 Task: Look for space in Jhābua, India from 1st June, 2023 to 9th June, 2023 for 6 adults in price range Rs.6000 to Rs.12000. Place can be entire place with 3 bedrooms having 3 beds and 3 bathrooms. Property type can be house, flat, guest house. Booking option can be shelf check-in. Required host language is English.
Action: Mouse moved to (455, 109)
Screenshot: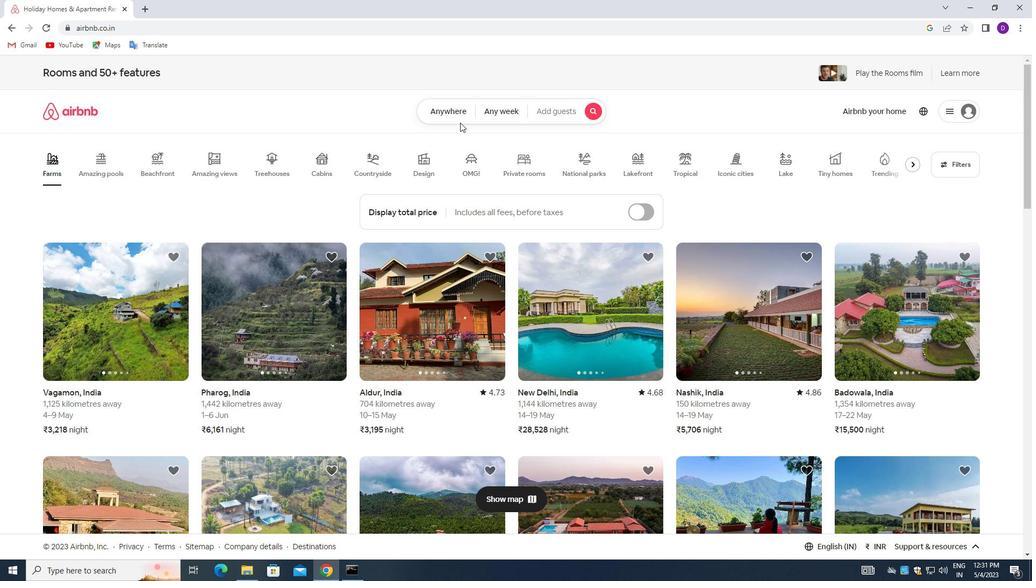 
Action: Mouse pressed left at (455, 109)
Screenshot: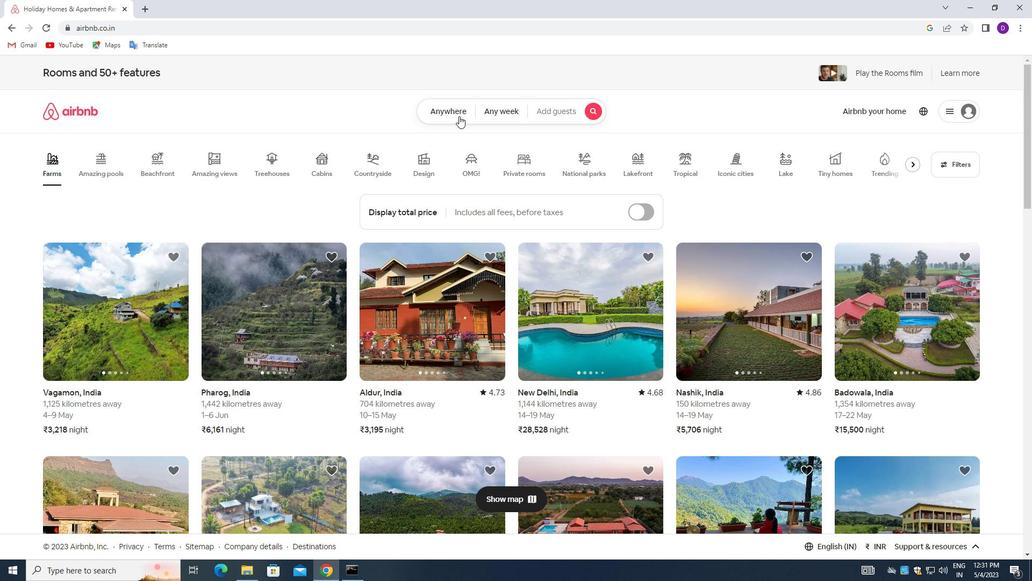 
Action: Mouse moved to (411, 154)
Screenshot: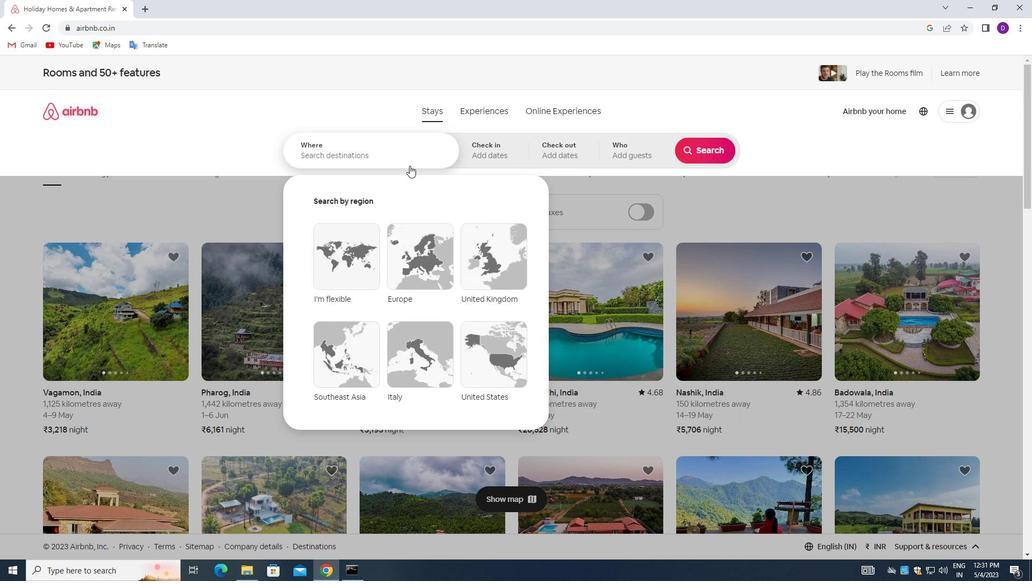 
Action: Mouse pressed left at (411, 154)
Screenshot: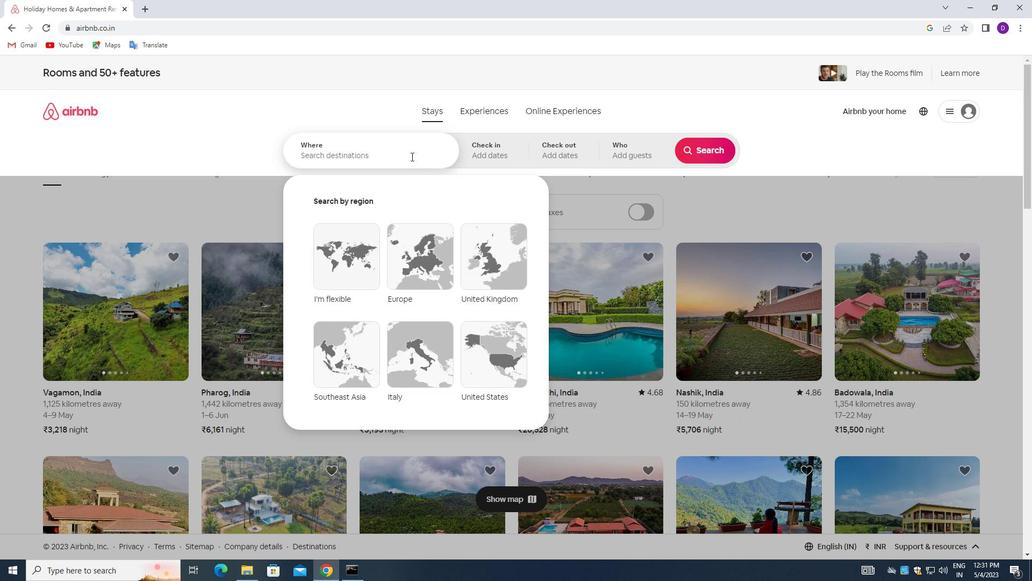 
Action: Mouse moved to (194, 133)
Screenshot: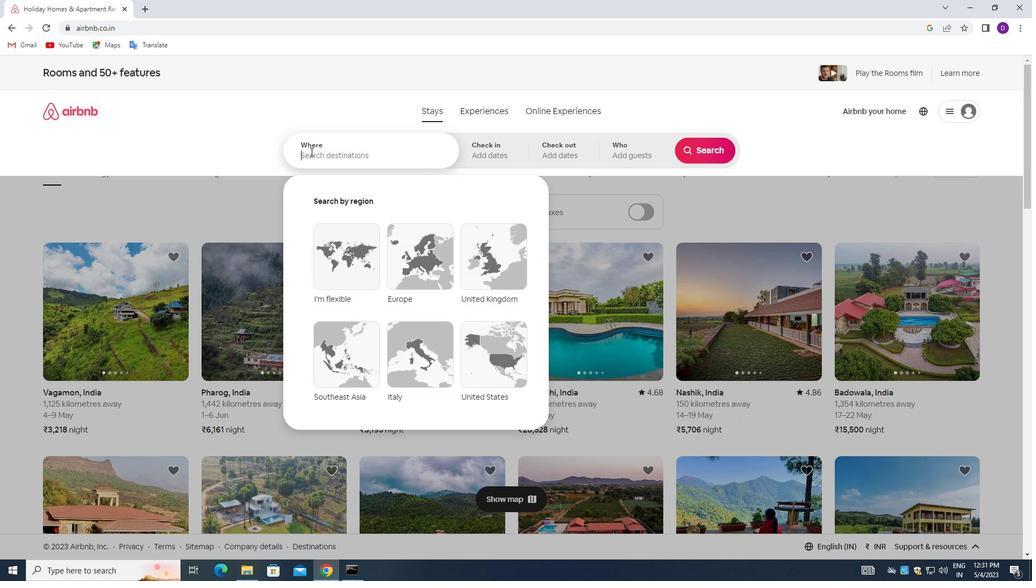 
Action: Key pressed <Key.shift>JHABUA,<Key.space><Key.shift>INDIA<Key.enter>
Screenshot: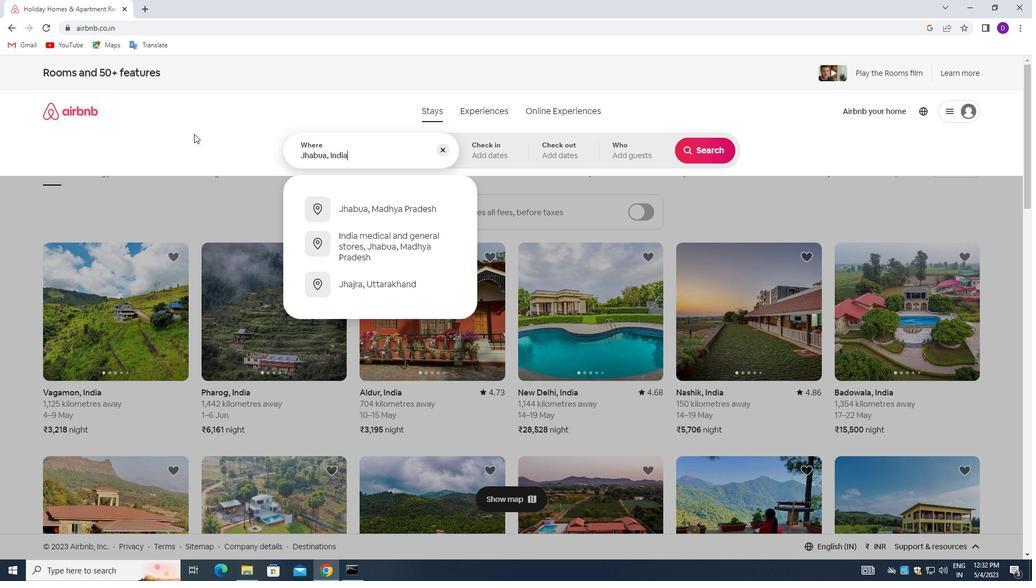 
Action: Mouse moved to (641, 282)
Screenshot: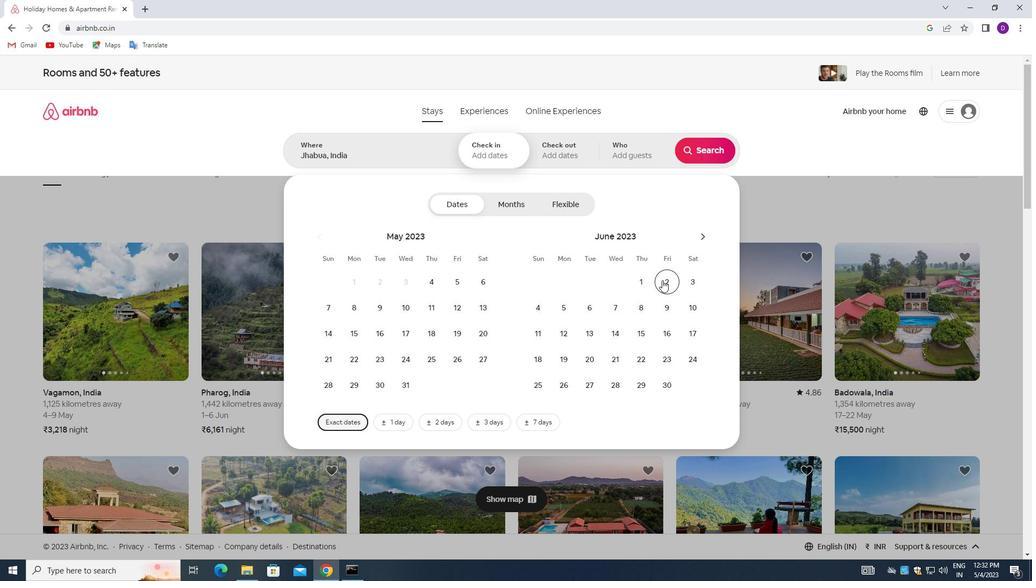 
Action: Mouse pressed left at (641, 282)
Screenshot: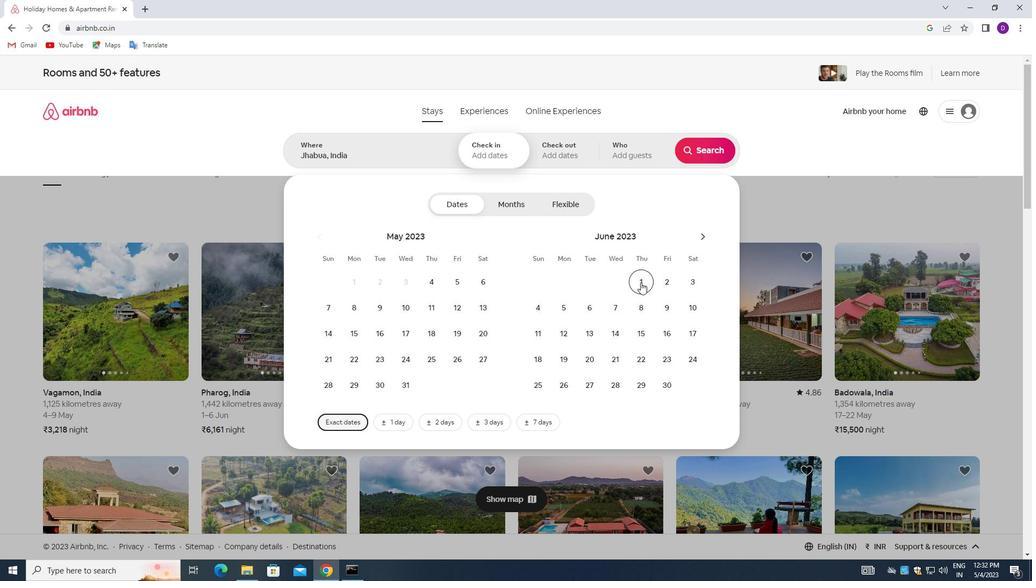 
Action: Mouse moved to (670, 304)
Screenshot: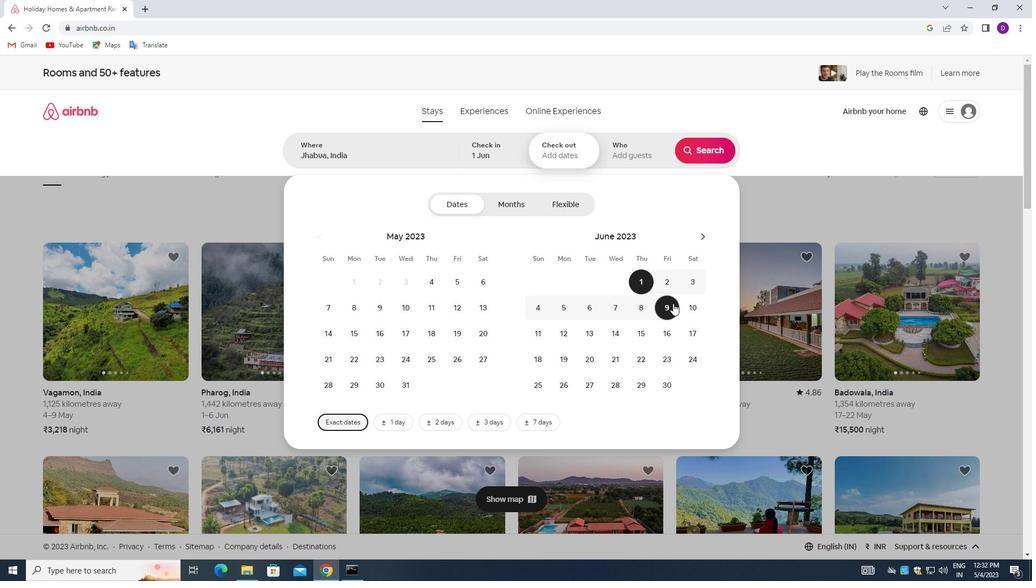 
Action: Mouse pressed left at (670, 304)
Screenshot: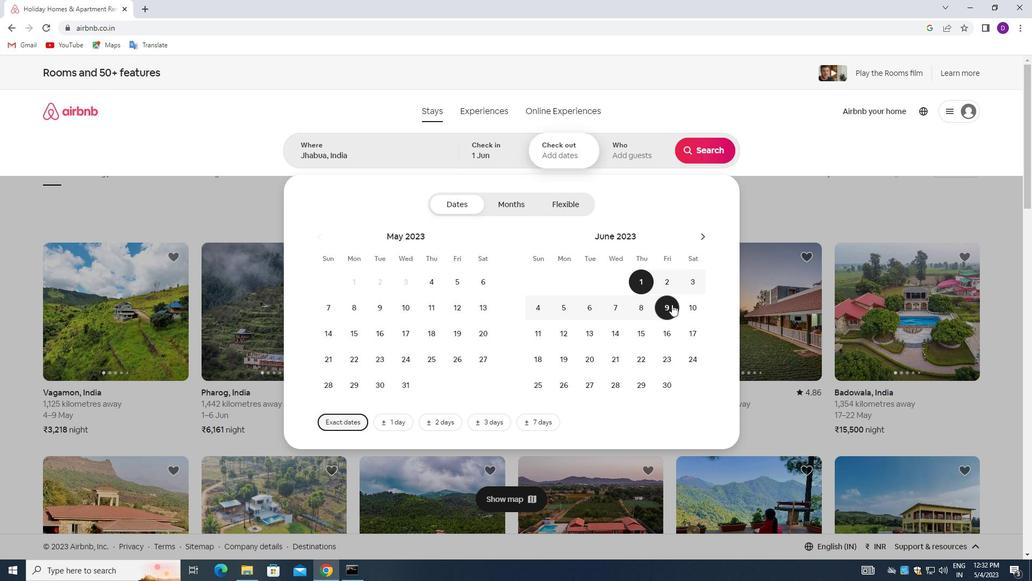 
Action: Mouse moved to (620, 152)
Screenshot: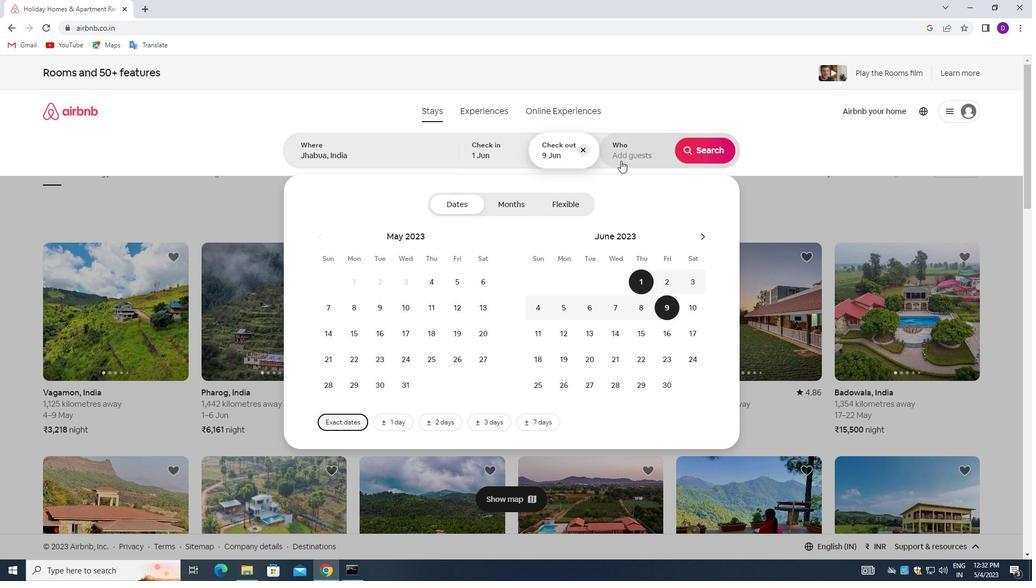 
Action: Mouse pressed left at (620, 152)
Screenshot: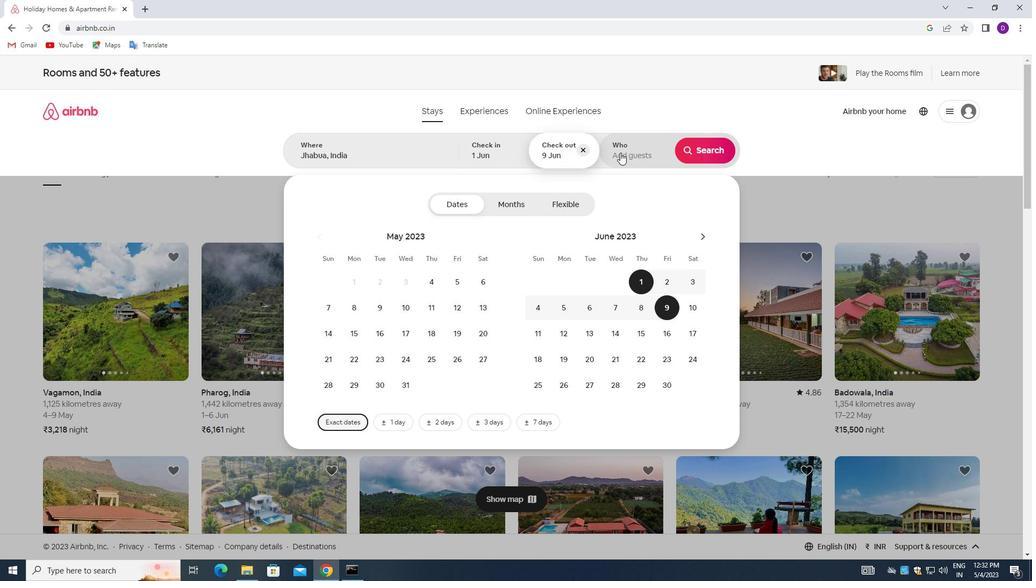 
Action: Mouse moved to (703, 210)
Screenshot: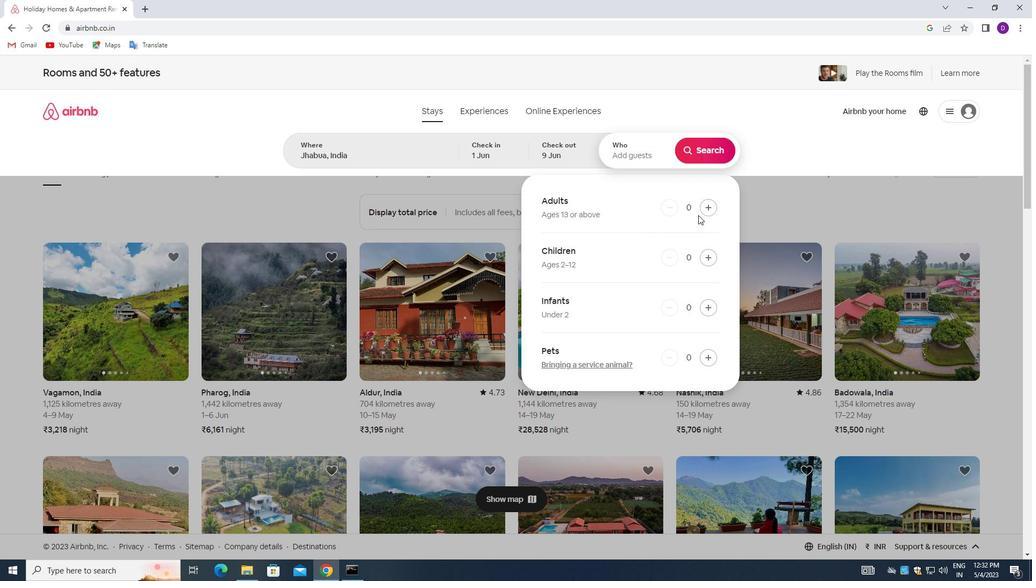 
Action: Mouse pressed left at (703, 210)
Screenshot: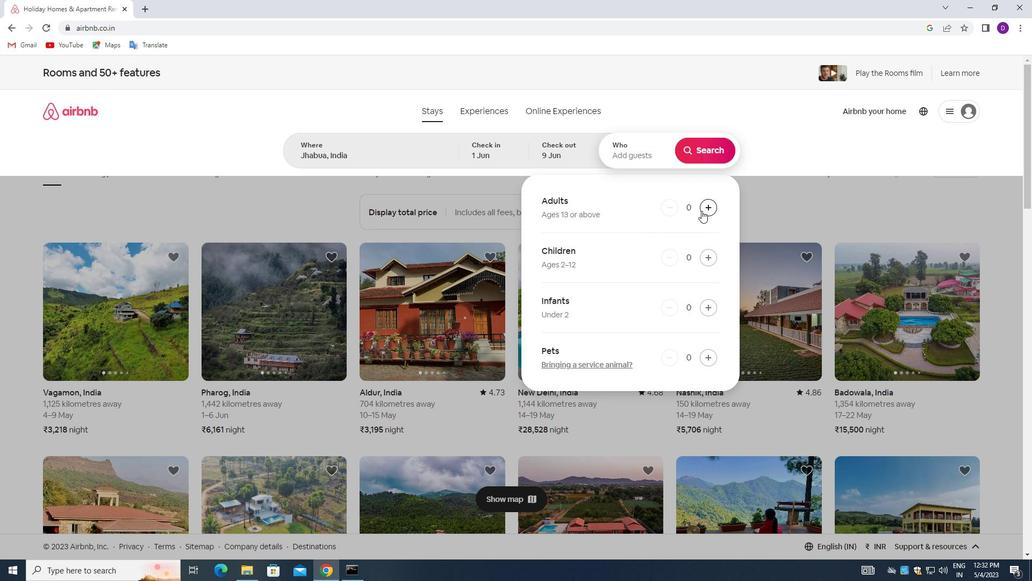 
Action: Mouse pressed left at (703, 210)
Screenshot: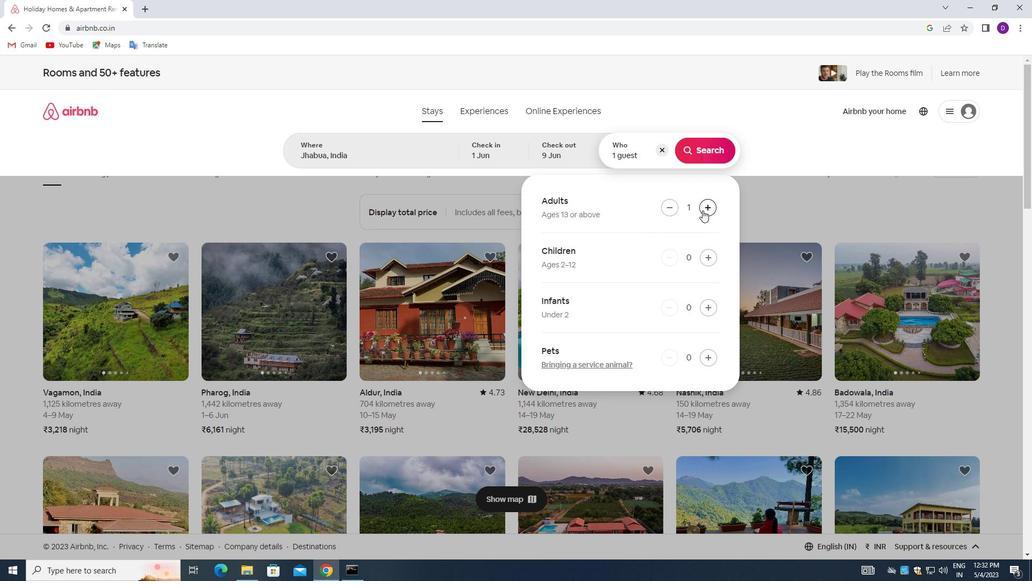 
Action: Mouse moved to (703, 210)
Screenshot: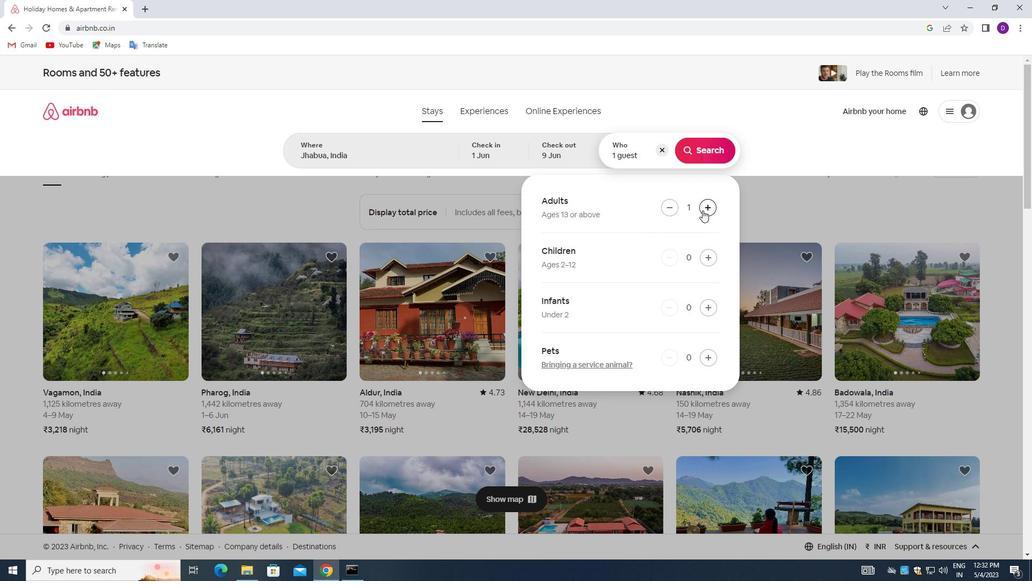 
Action: Mouse pressed left at (703, 210)
Screenshot: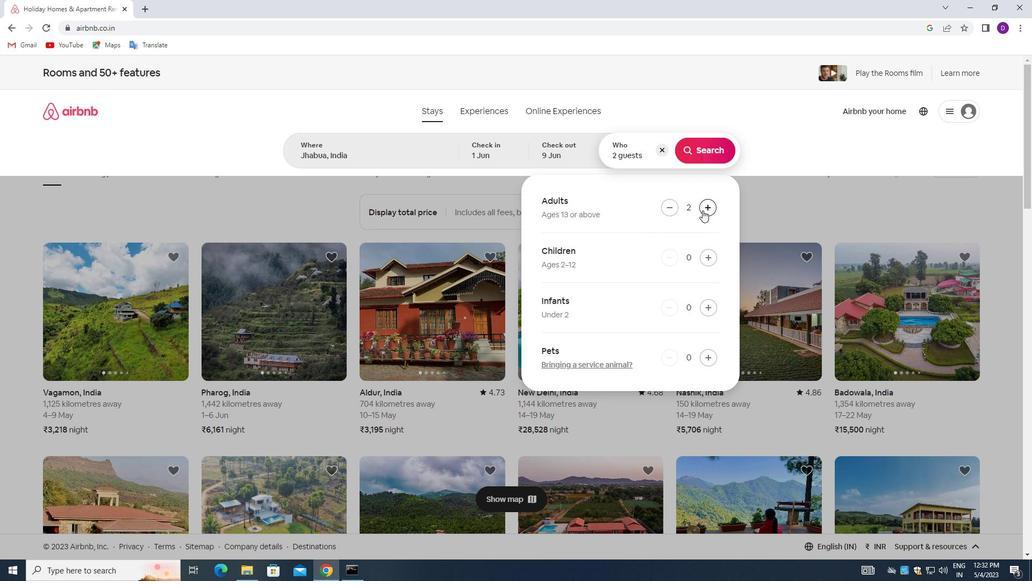 
Action: Mouse pressed left at (703, 210)
Screenshot: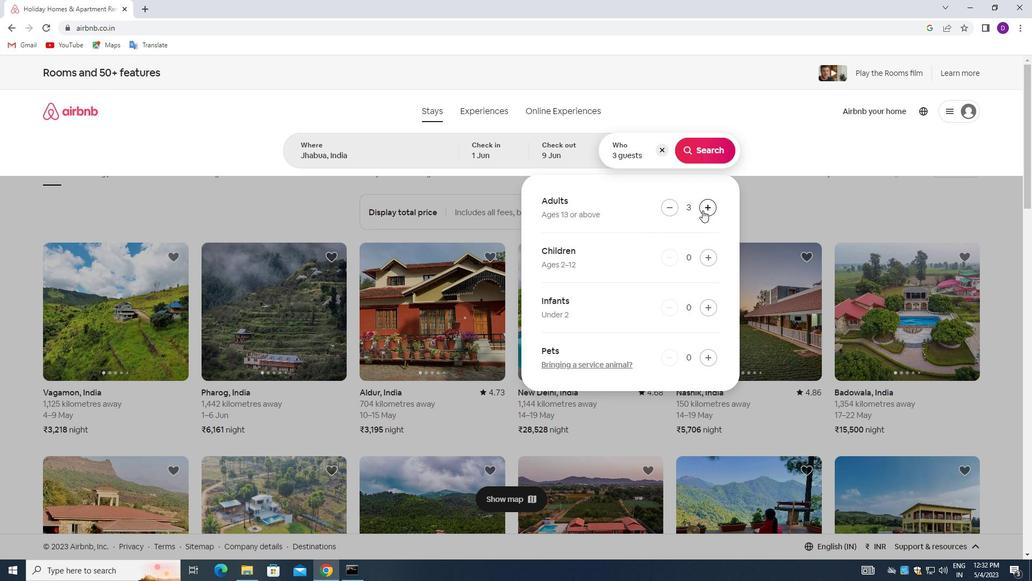 
Action: Mouse pressed left at (703, 210)
Screenshot: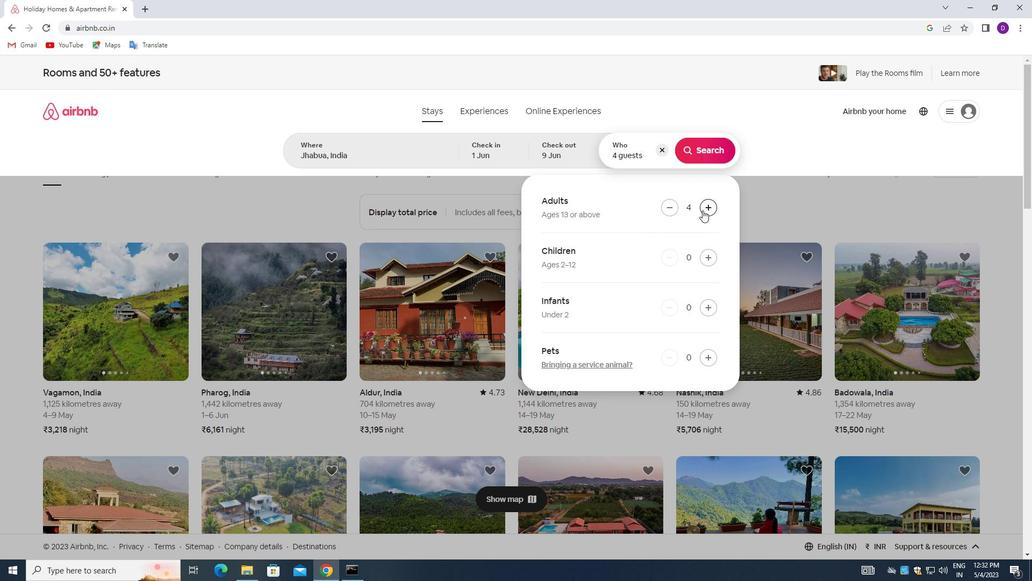 
Action: Mouse pressed left at (703, 210)
Screenshot: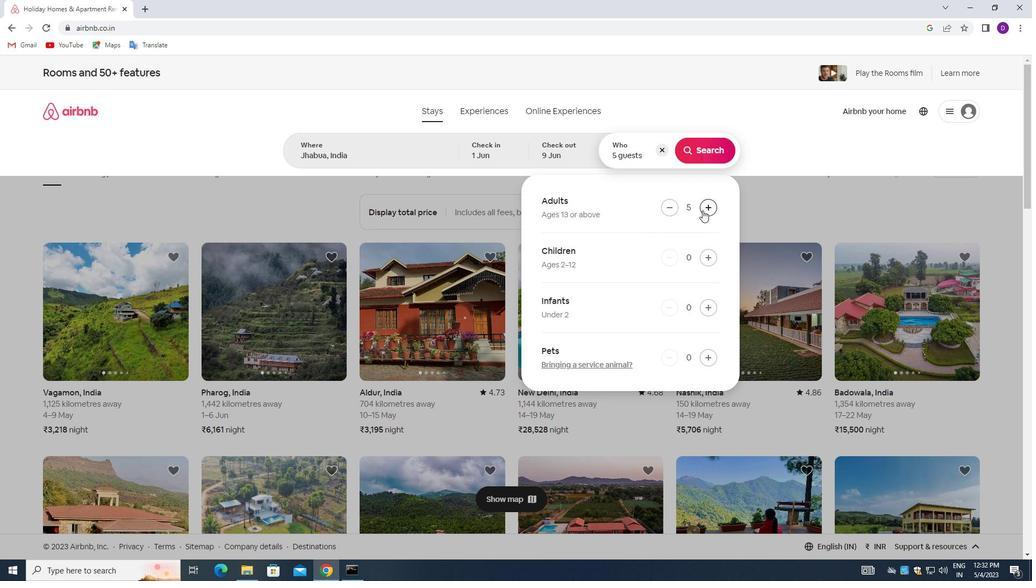 
Action: Mouse moved to (697, 149)
Screenshot: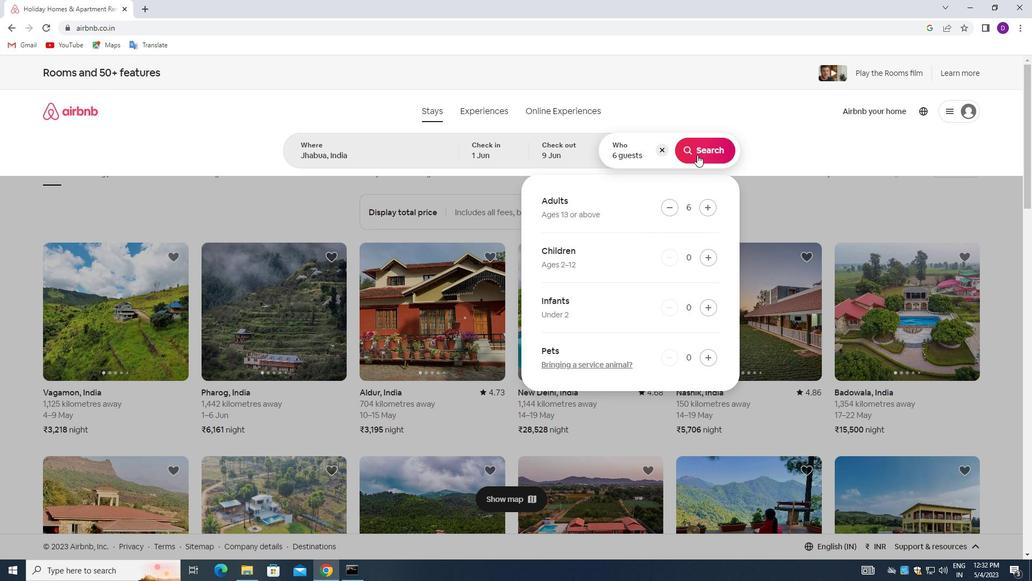
Action: Mouse pressed left at (697, 149)
Screenshot: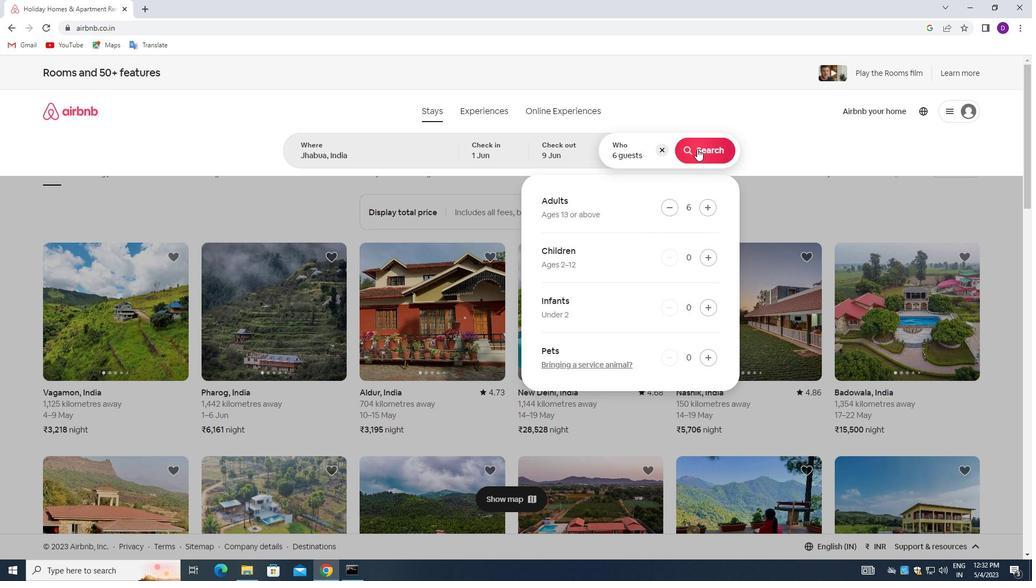 
Action: Mouse moved to (971, 119)
Screenshot: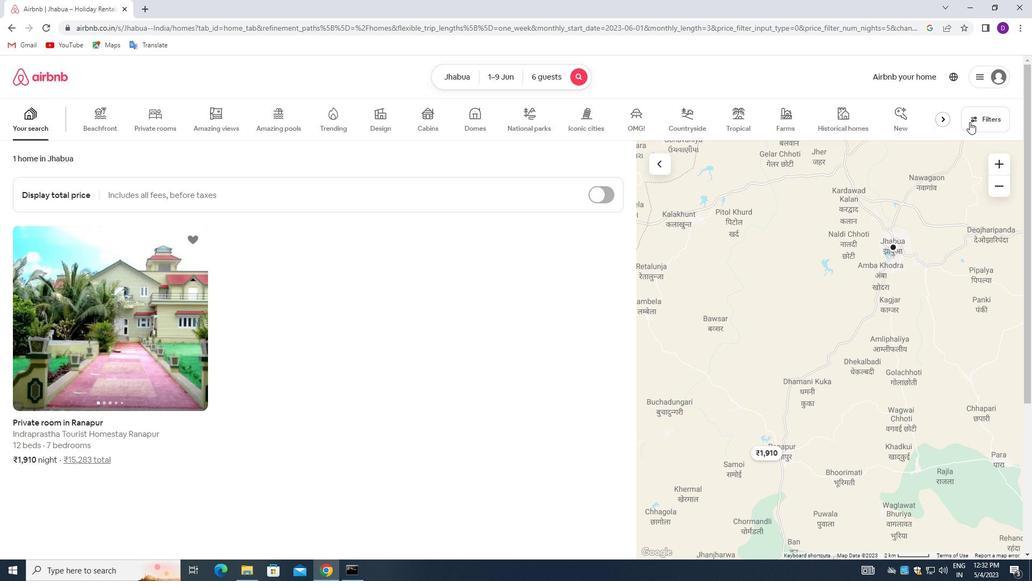 
Action: Mouse pressed left at (971, 119)
Screenshot: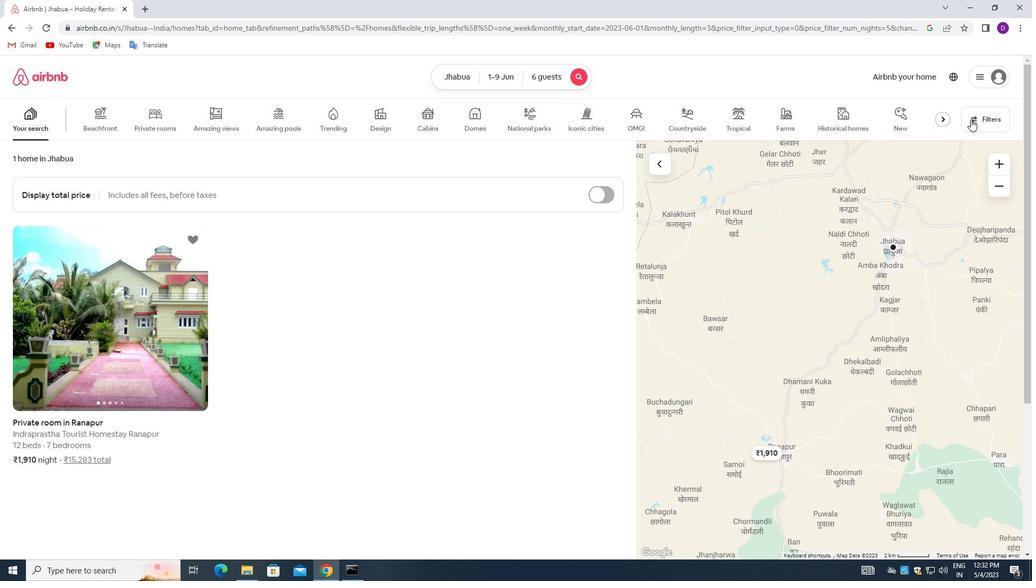 
Action: Mouse moved to (381, 256)
Screenshot: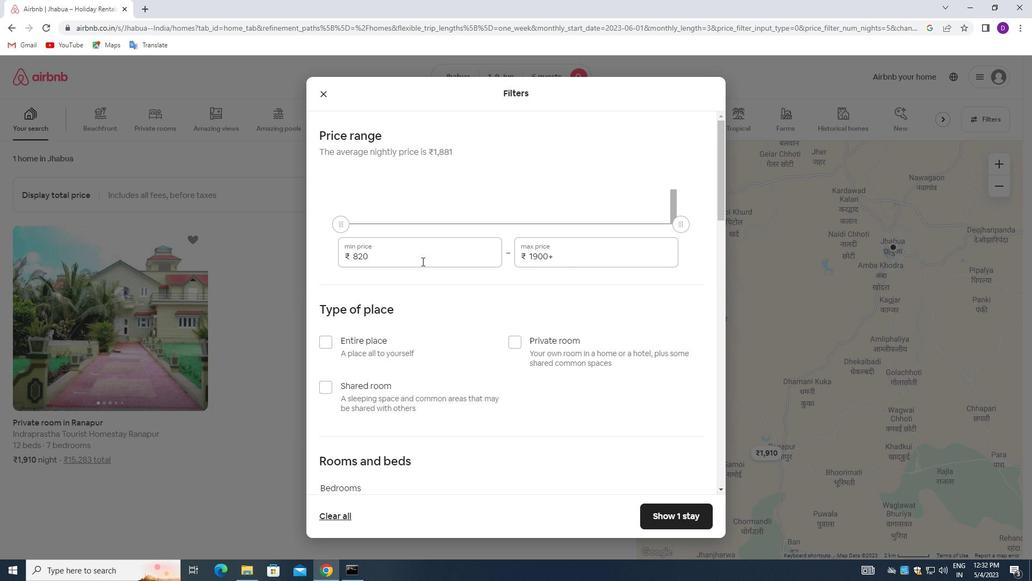 
Action: Mouse pressed left at (381, 256)
Screenshot: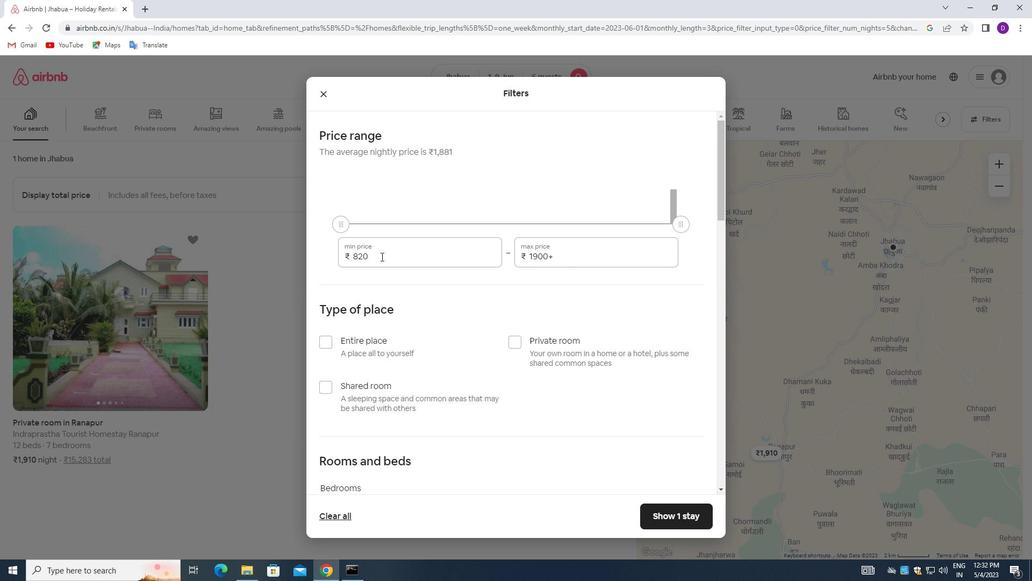 
Action: Mouse pressed left at (381, 256)
Screenshot: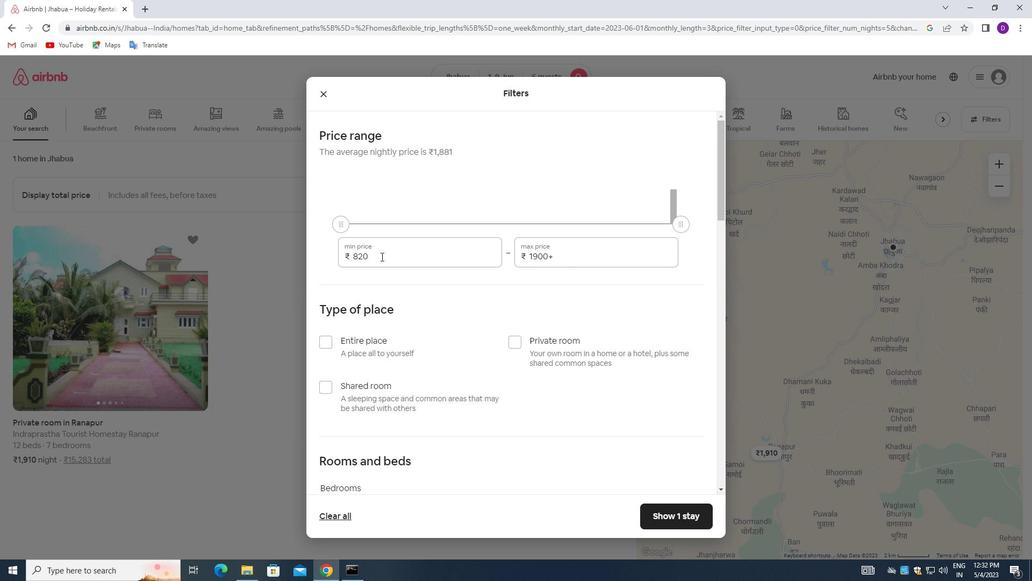 
Action: Mouse moved to (381, 256)
Screenshot: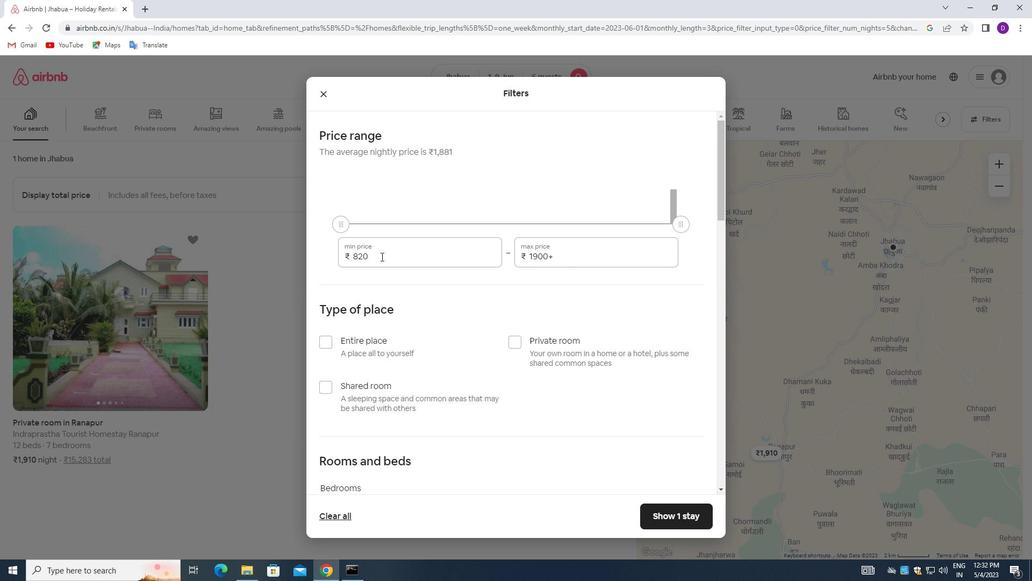 
Action: Key pressed 6000<Key.tab>1<Key.backspace><Key.backspace><Key.backspace><Key.backspace><Key.backspace><Key.backspace><Key.backspace><Key.backspace><Key.backspace>12000
Screenshot: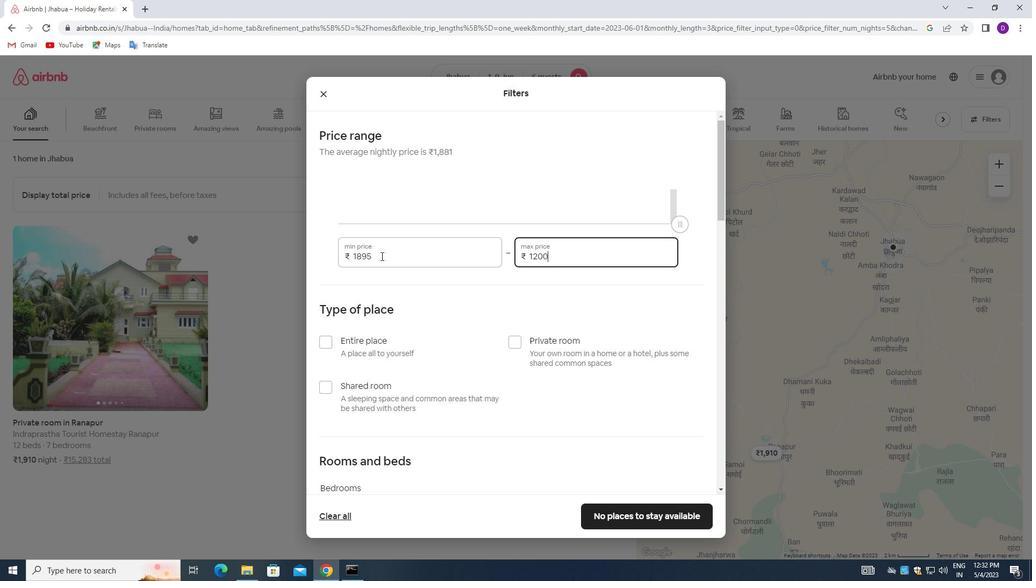 
Action: Mouse moved to (323, 346)
Screenshot: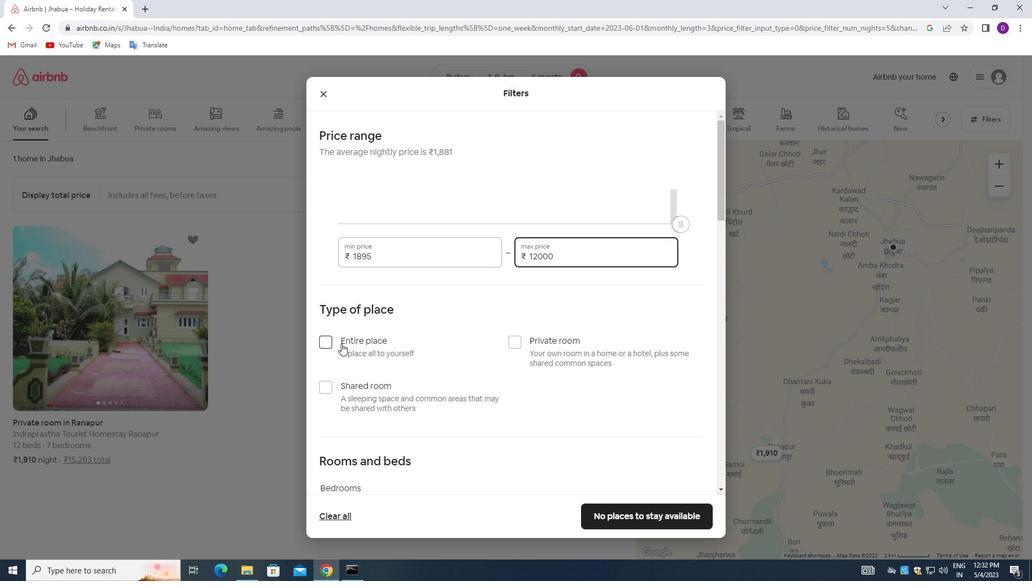 
Action: Mouse pressed left at (323, 346)
Screenshot: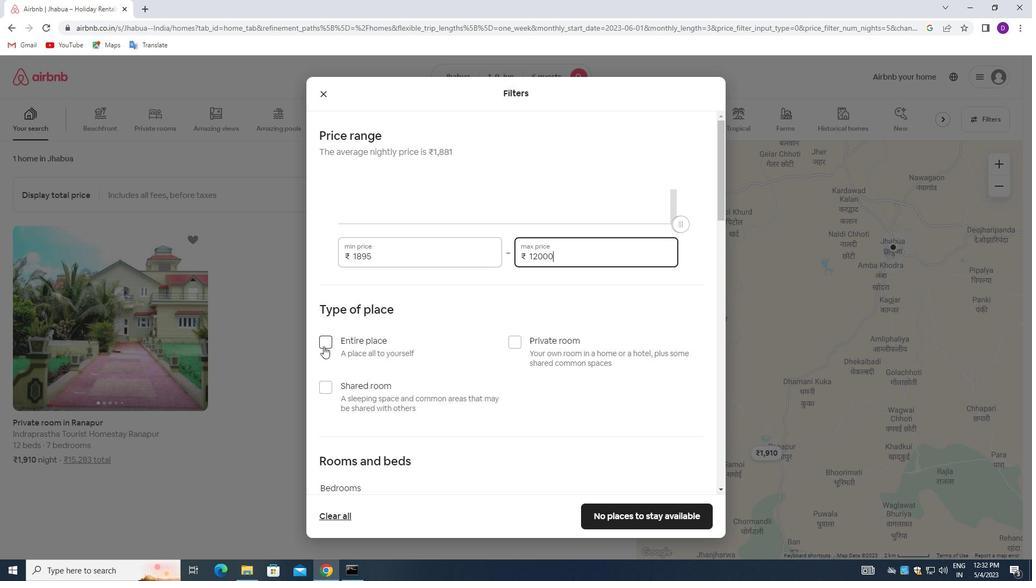 
Action: Mouse moved to (455, 329)
Screenshot: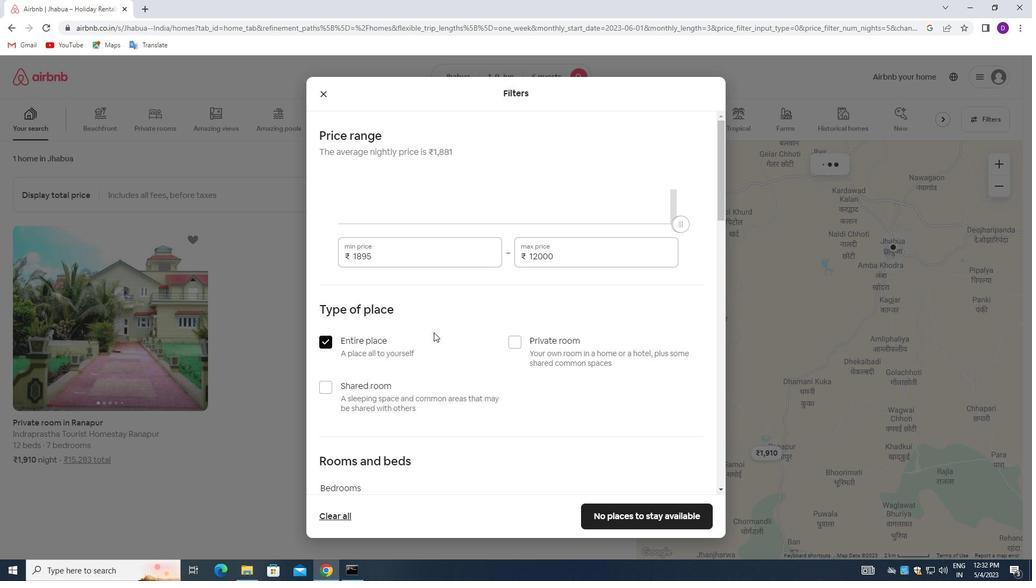 
Action: Mouse scrolled (455, 329) with delta (0, 0)
Screenshot: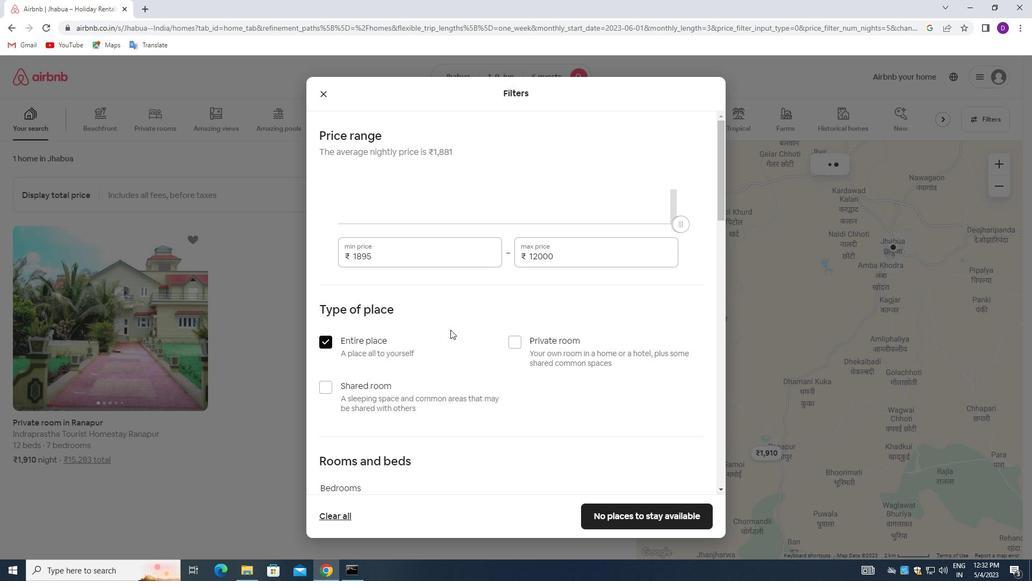 
Action: Mouse moved to (455, 329)
Screenshot: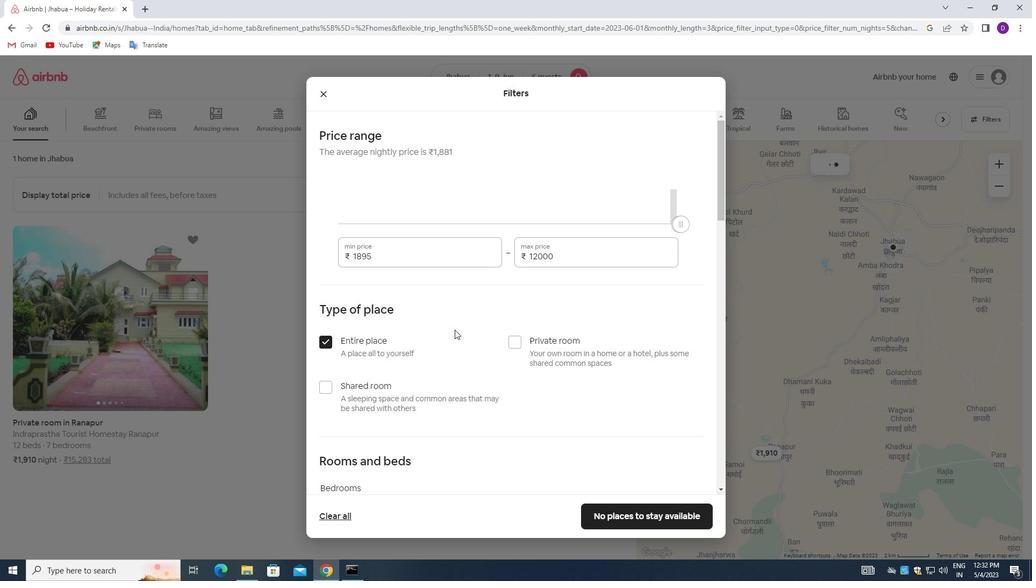 
Action: Mouse scrolled (455, 329) with delta (0, 0)
Screenshot: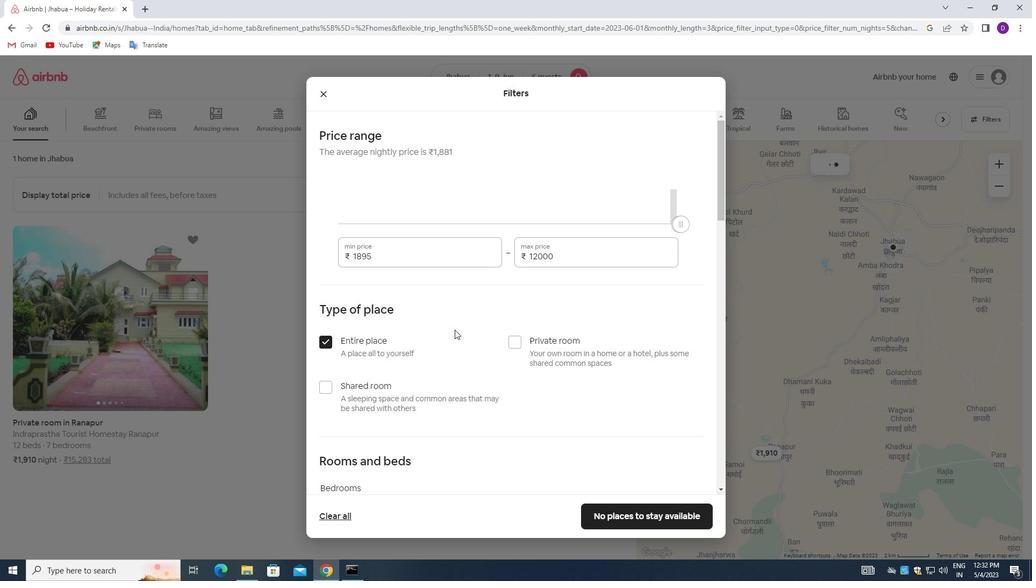 
Action: Mouse moved to (455, 332)
Screenshot: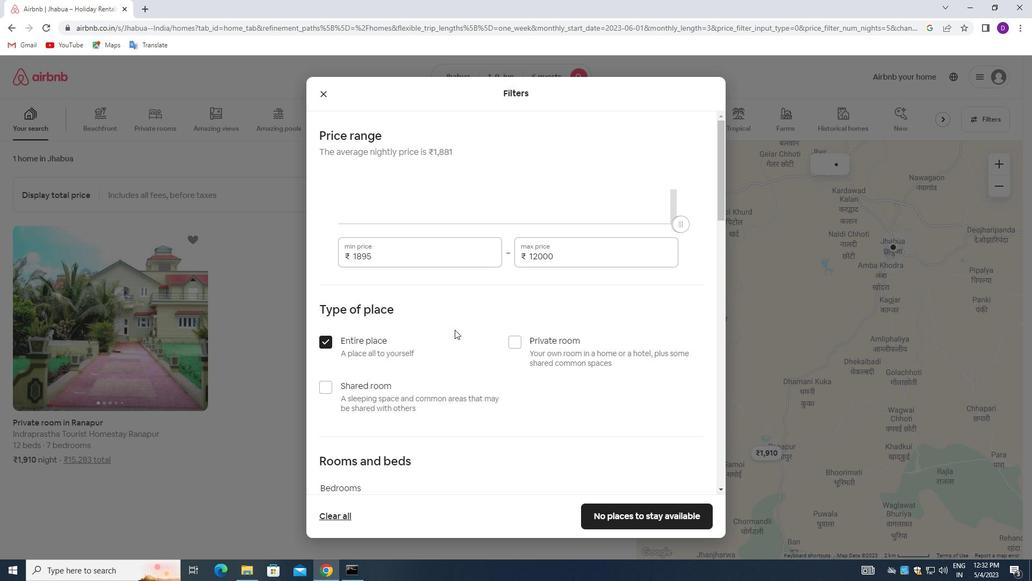 
Action: Mouse scrolled (455, 331) with delta (0, 0)
Screenshot: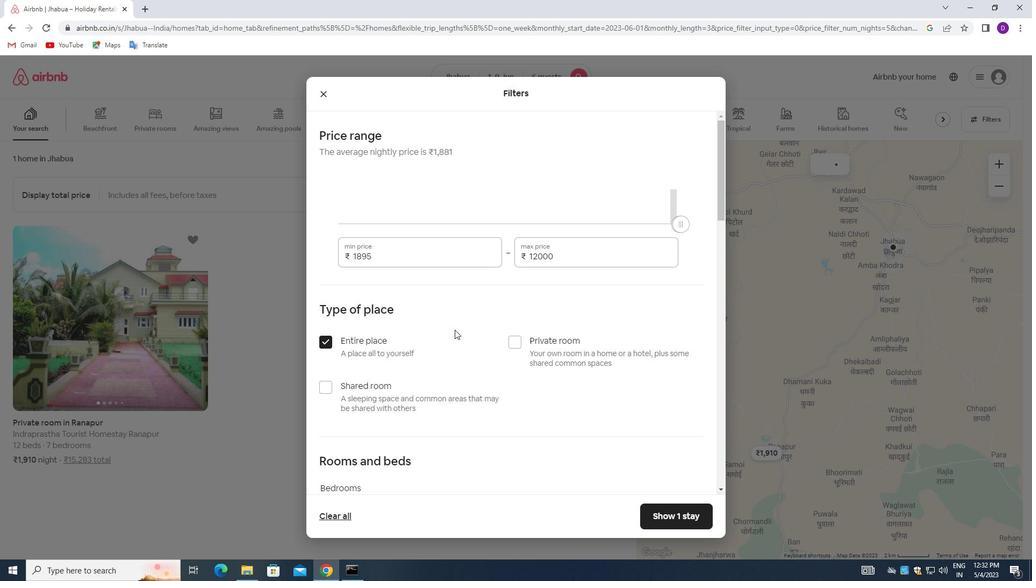
Action: Mouse moved to (456, 333)
Screenshot: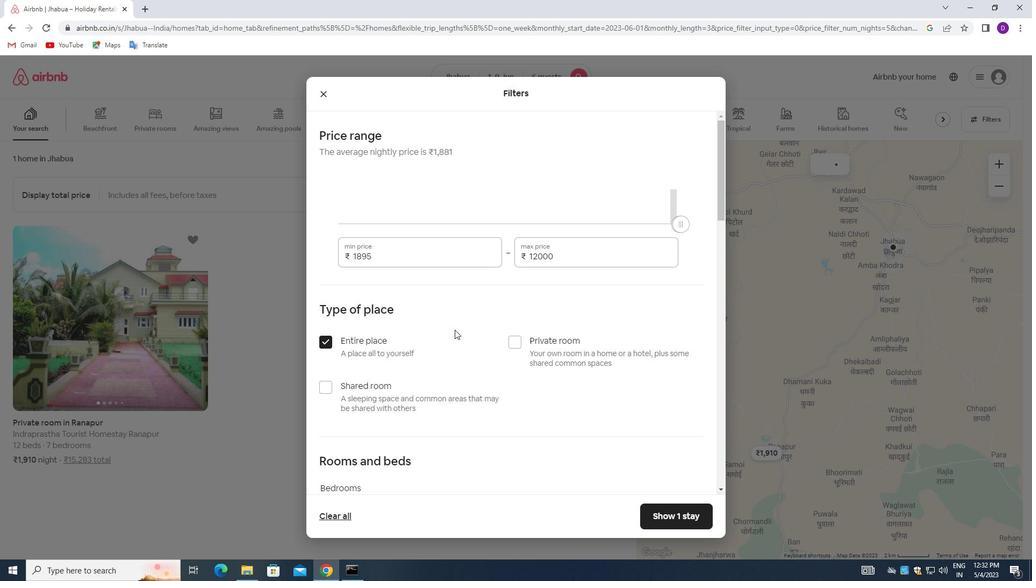 
Action: Mouse scrolled (456, 332) with delta (0, 0)
Screenshot: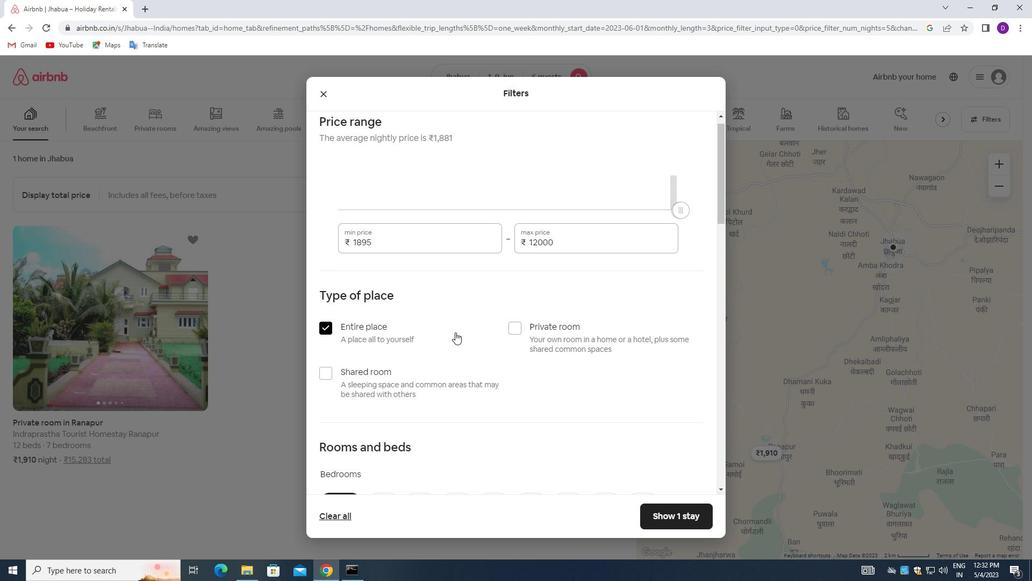 
Action: Mouse moved to (462, 302)
Screenshot: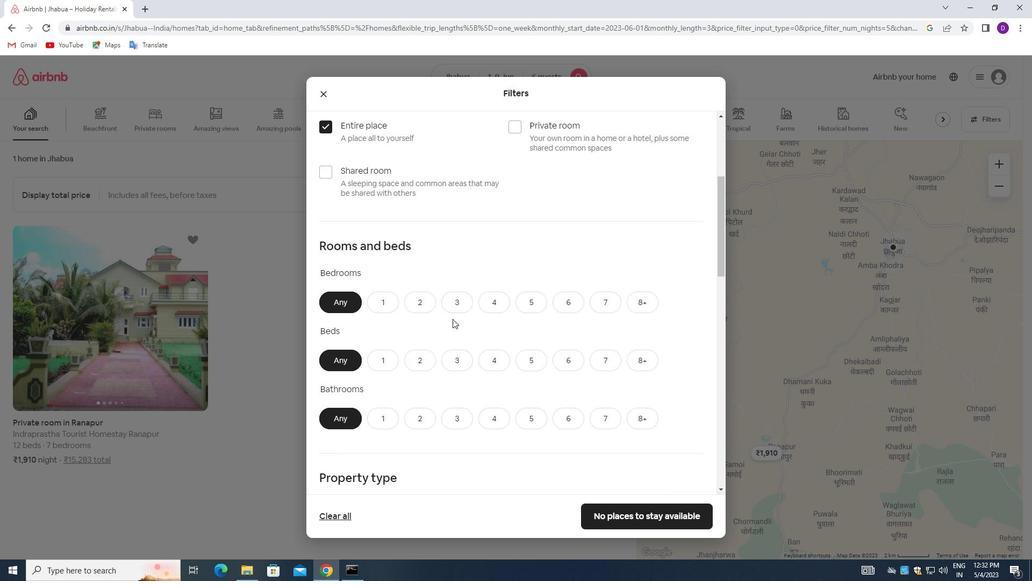 
Action: Mouse pressed left at (462, 302)
Screenshot: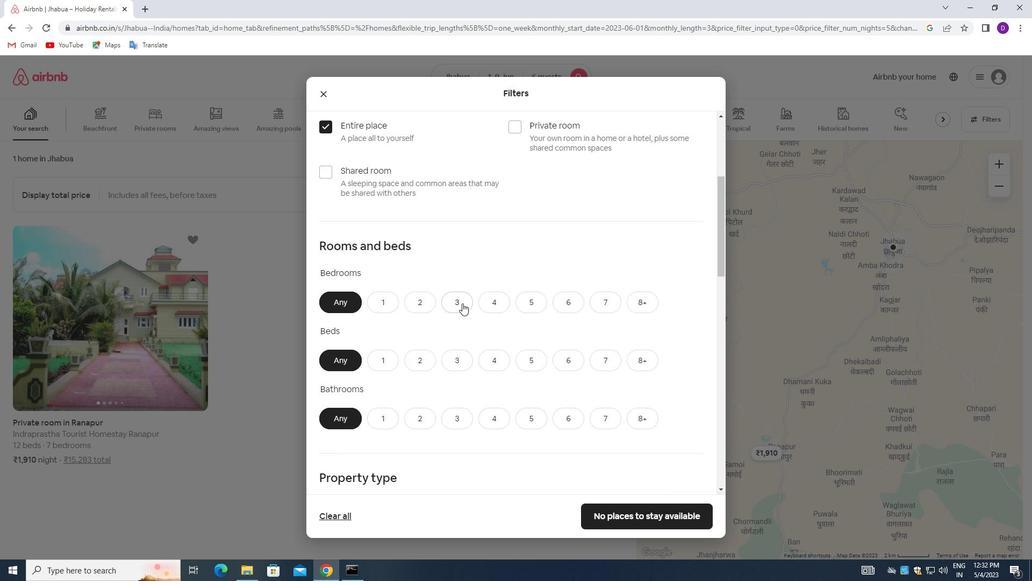 
Action: Mouse moved to (461, 359)
Screenshot: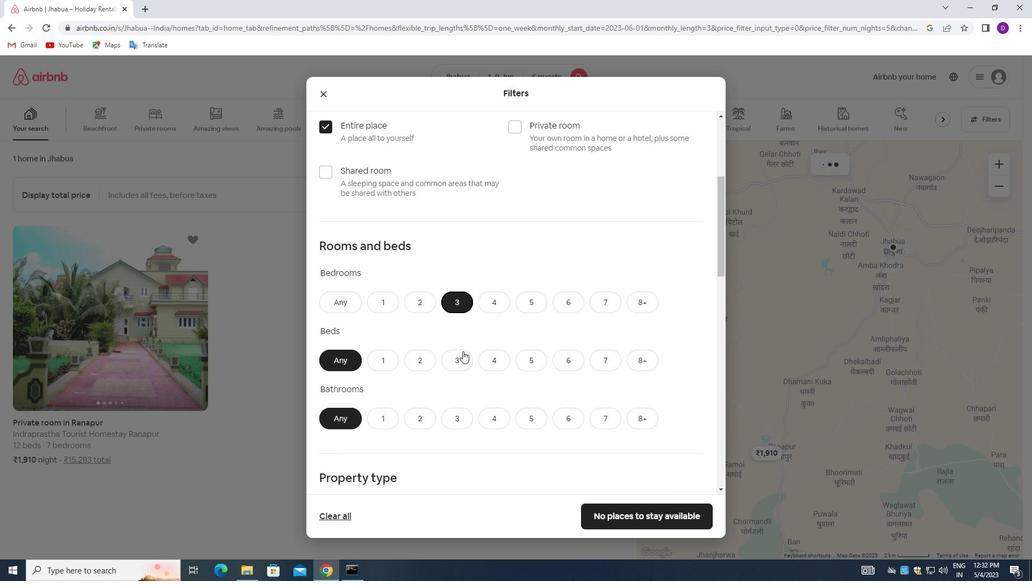 
Action: Mouse pressed left at (461, 359)
Screenshot: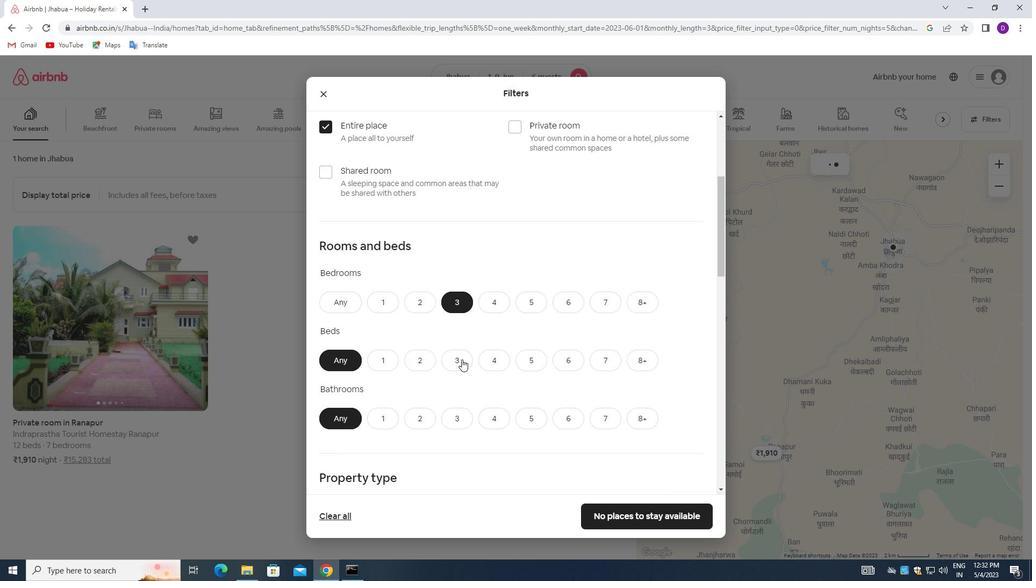 
Action: Mouse moved to (458, 415)
Screenshot: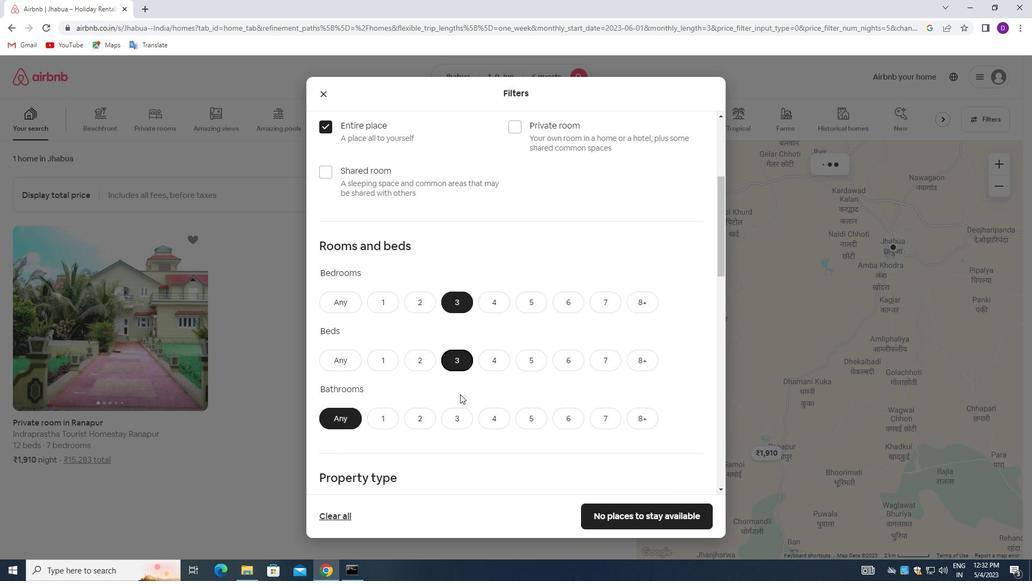 
Action: Mouse pressed left at (458, 415)
Screenshot: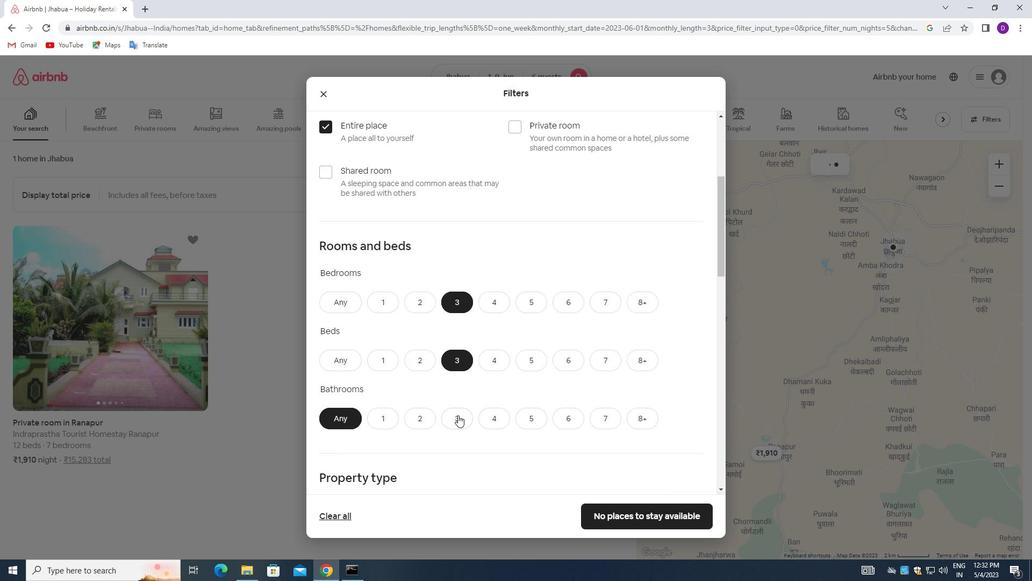 
Action: Mouse moved to (443, 341)
Screenshot: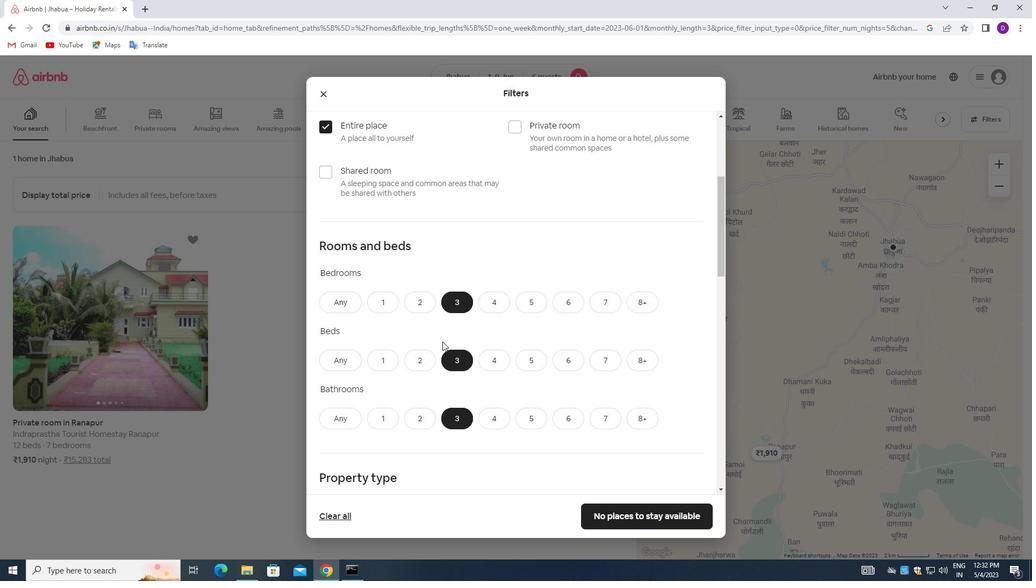 
Action: Mouse scrolled (443, 341) with delta (0, 0)
Screenshot: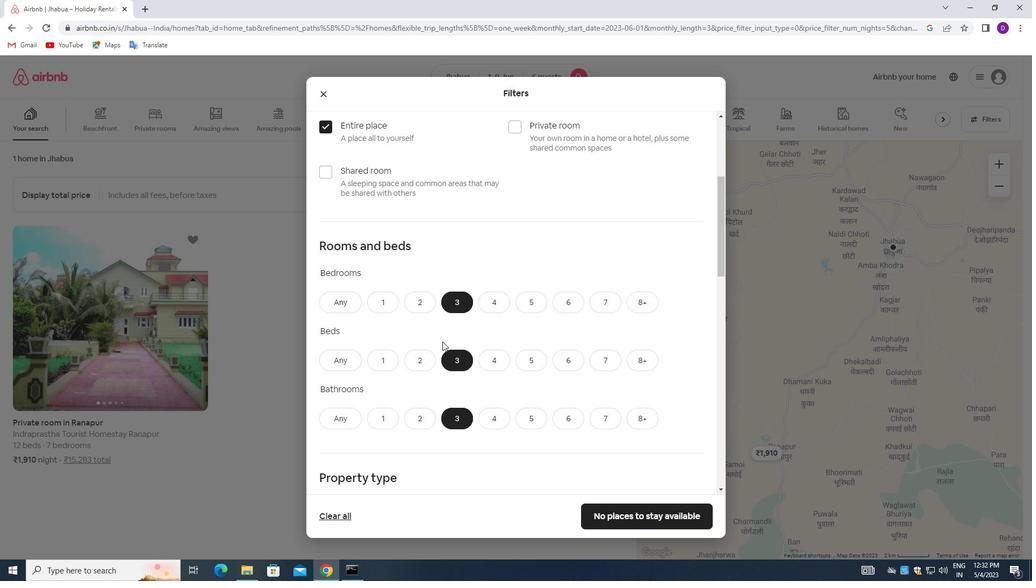 
Action: Mouse moved to (443, 342)
Screenshot: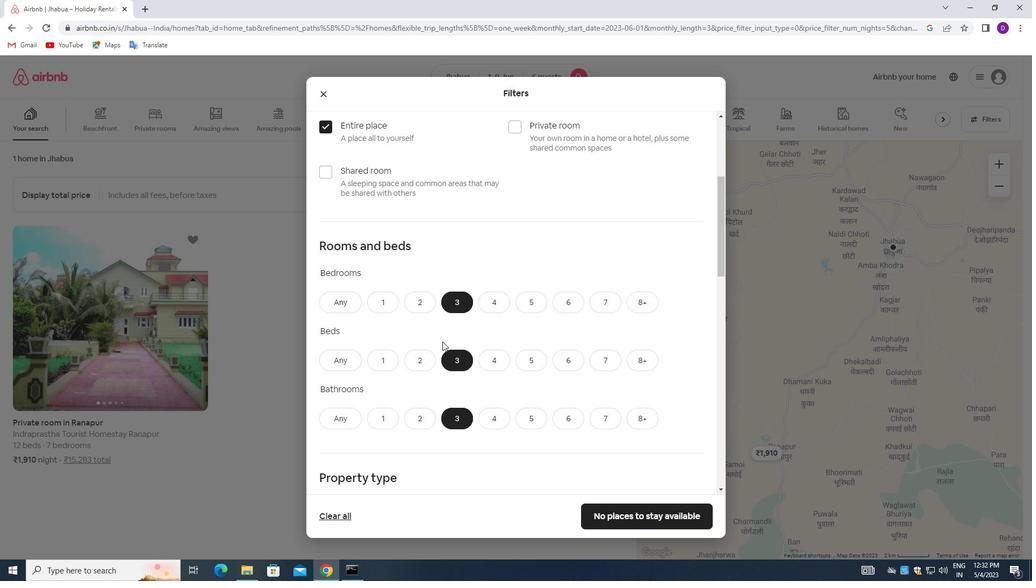 
Action: Mouse scrolled (443, 341) with delta (0, 0)
Screenshot: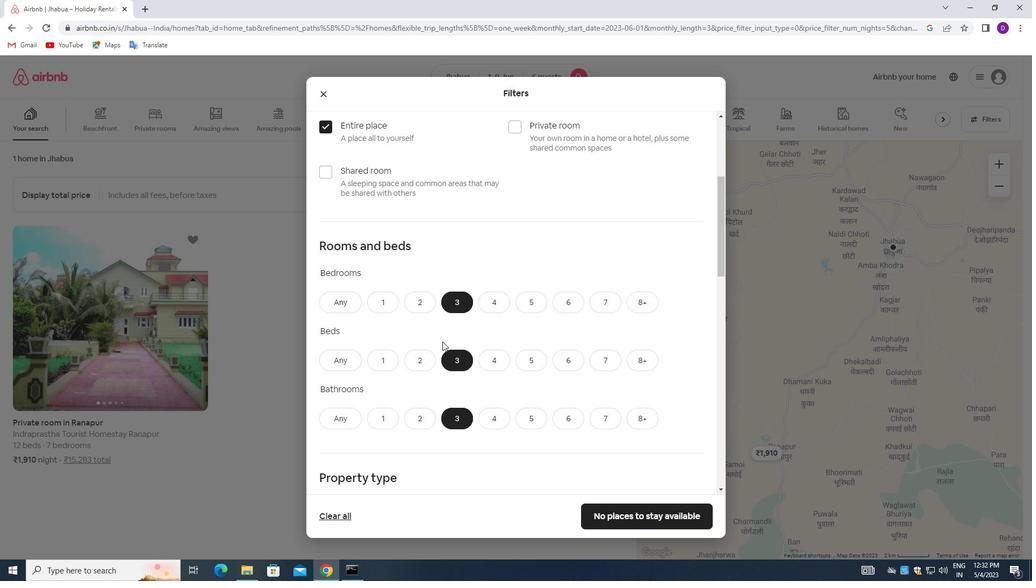 
Action: Mouse moved to (443, 344)
Screenshot: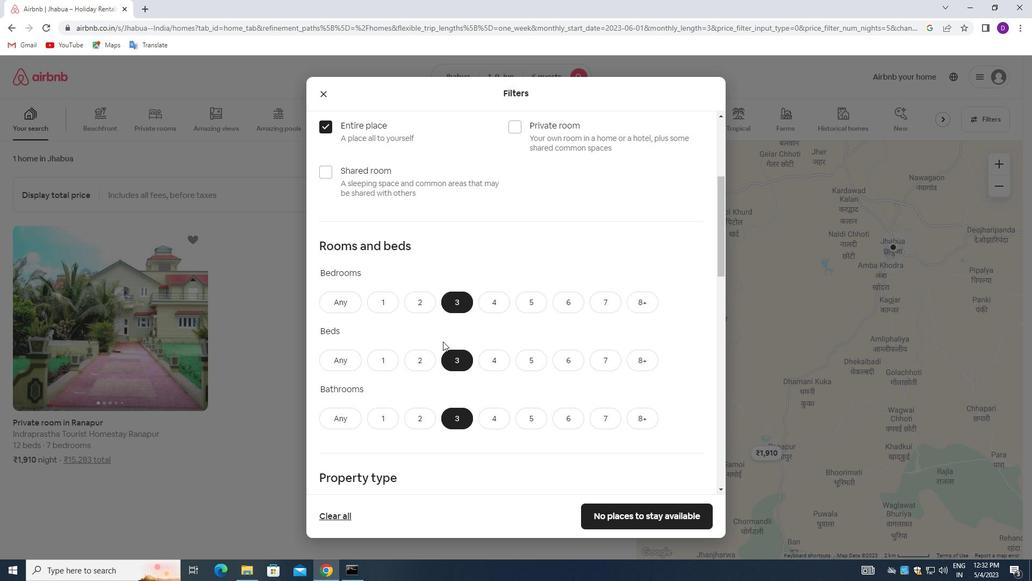 
Action: Mouse scrolled (443, 343) with delta (0, 0)
Screenshot: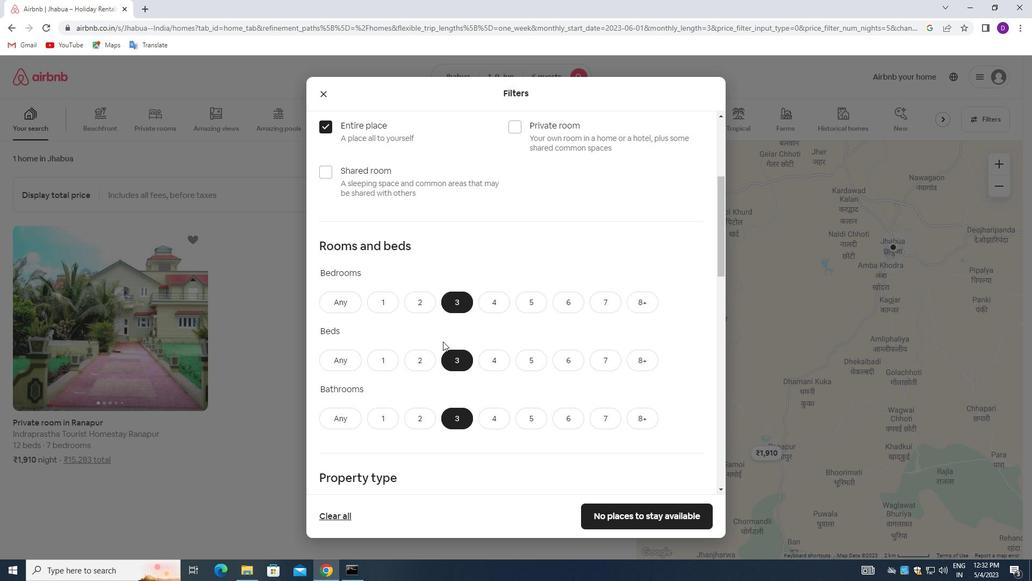 
Action: Mouse moved to (488, 369)
Screenshot: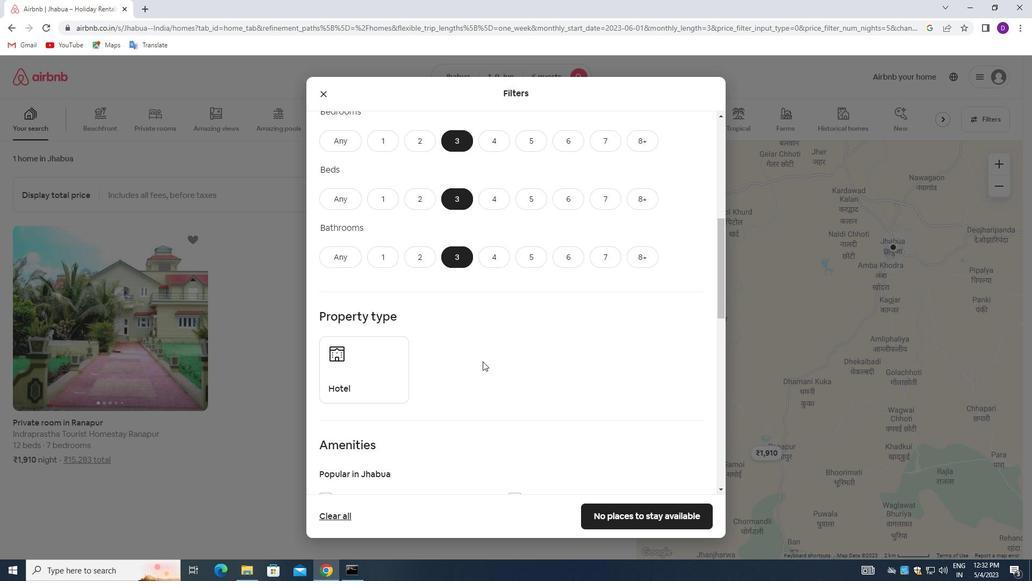 
Action: Mouse scrolled (488, 368) with delta (0, 0)
Screenshot: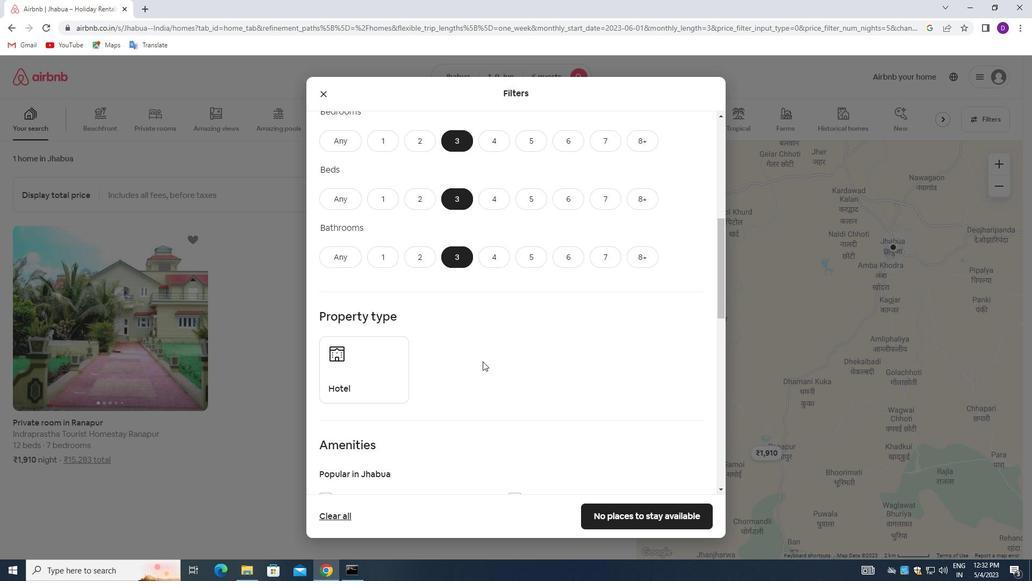 
Action: Mouse moved to (489, 370)
Screenshot: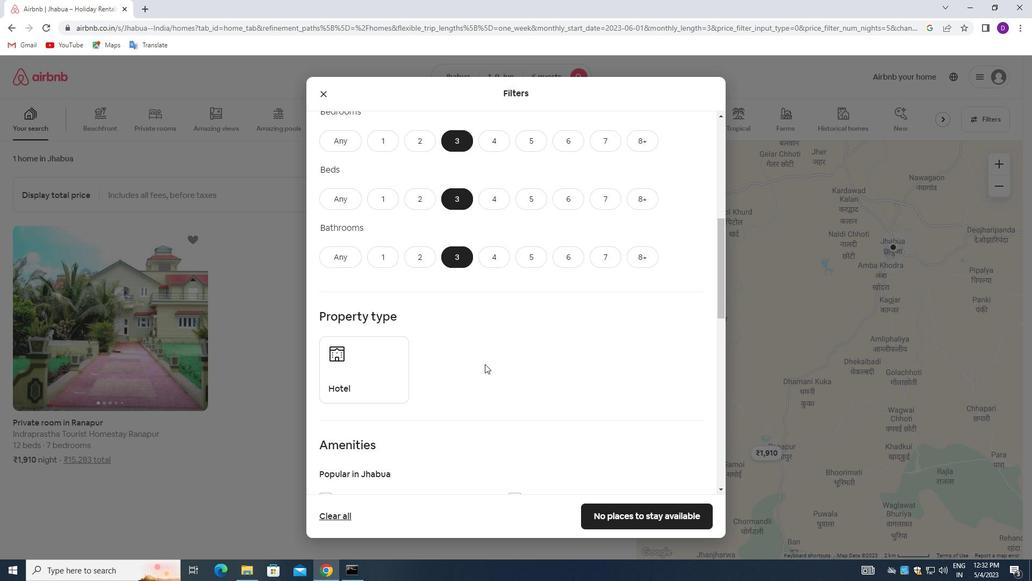 
Action: Mouse scrolled (489, 369) with delta (0, 0)
Screenshot: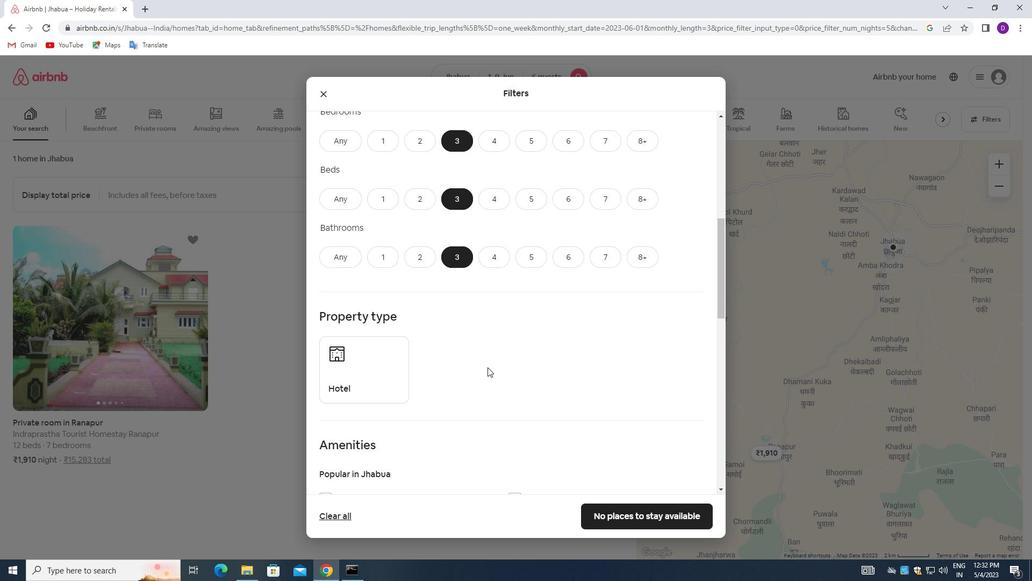 
Action: Mouse moved to (489, 370)
Screenshot: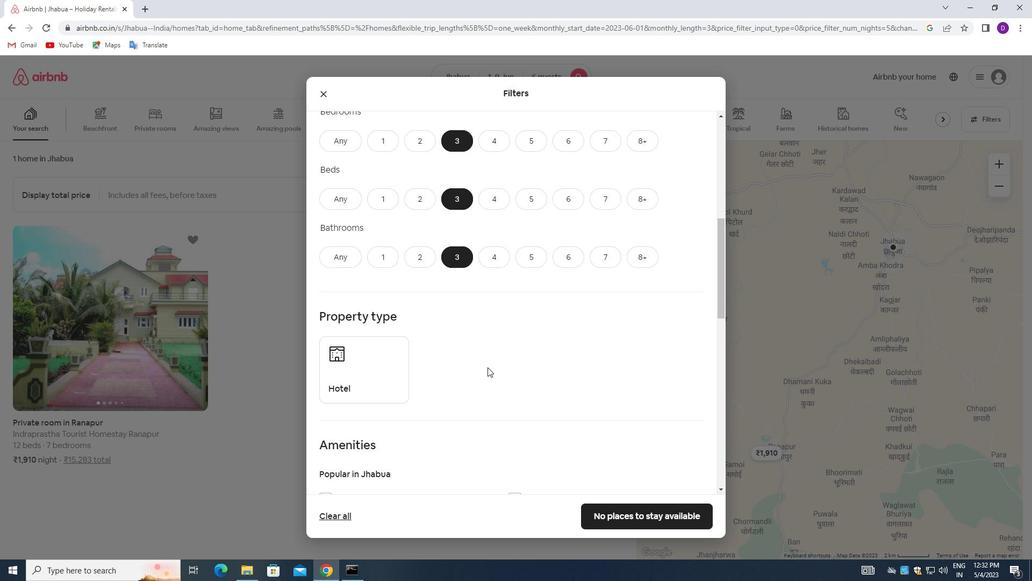 
Action: Mouse scrolled (489, 369) with delta (0, 0)
Screenshot: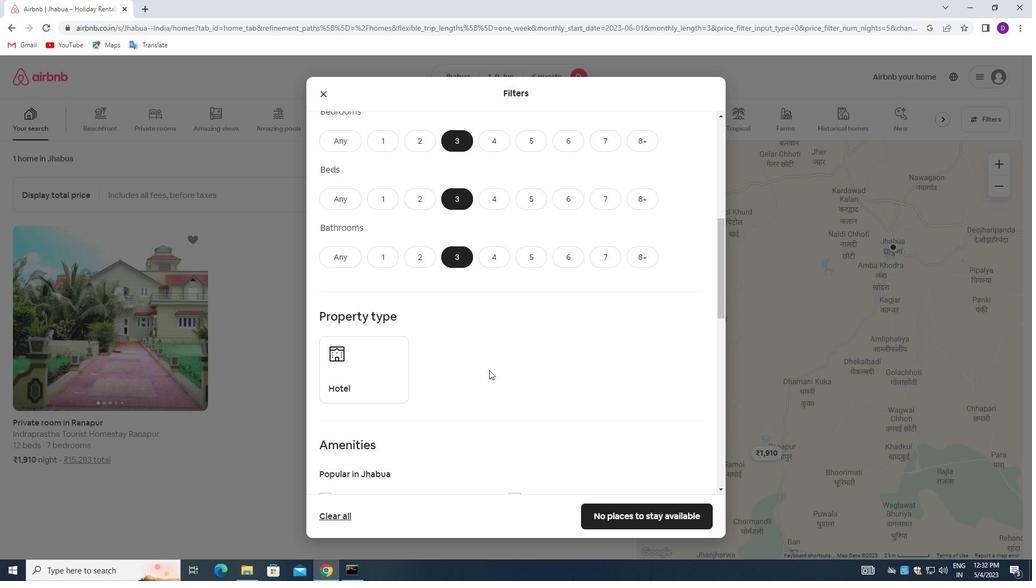 
Action: Mouse moved to (487, 370)
Screenshot: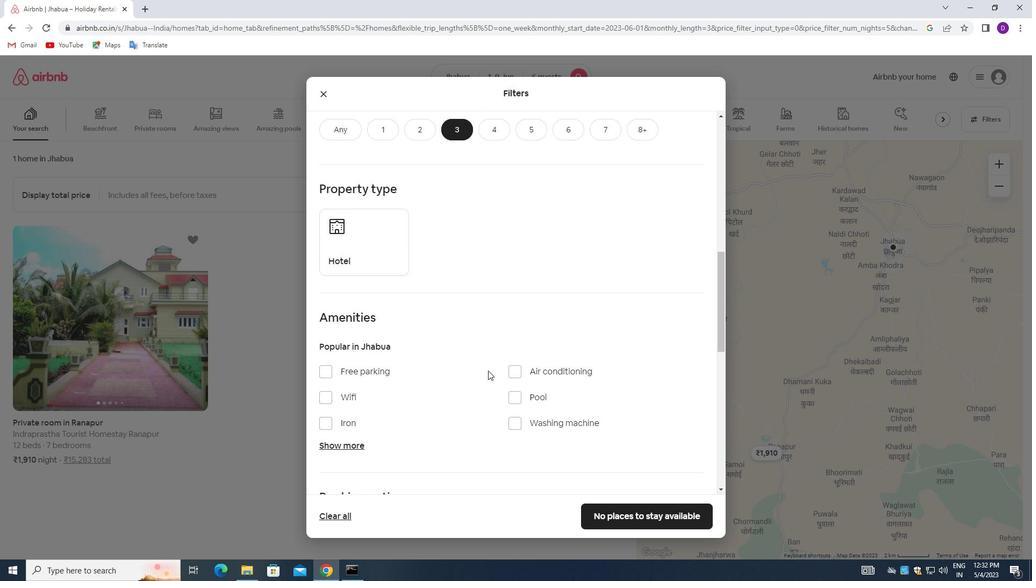 
Action: Mouse scrolled (487, 370) with delta (0, 0)
Screenshot: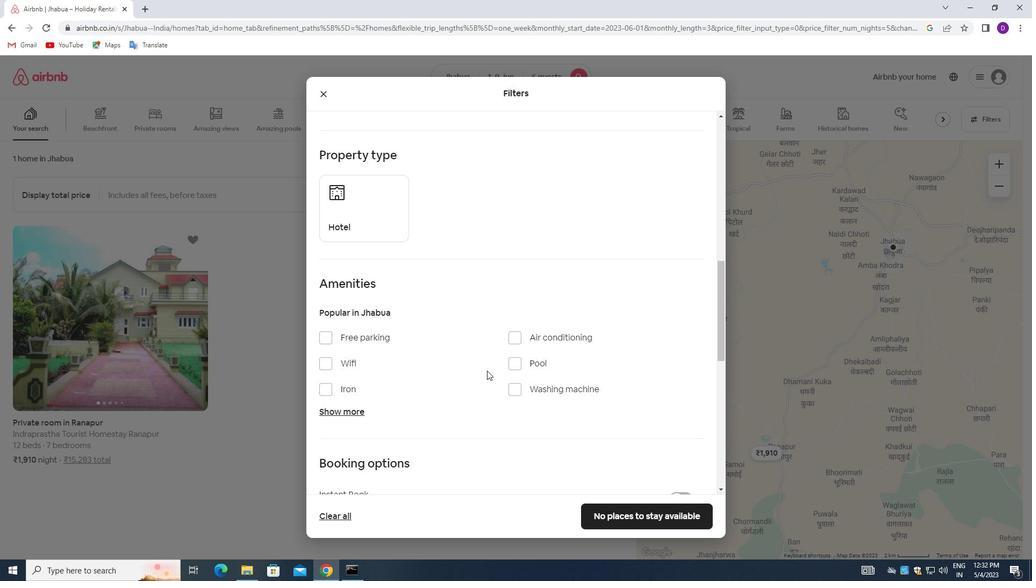 
Action: Mouse moved to (487, 370)
Screenshot: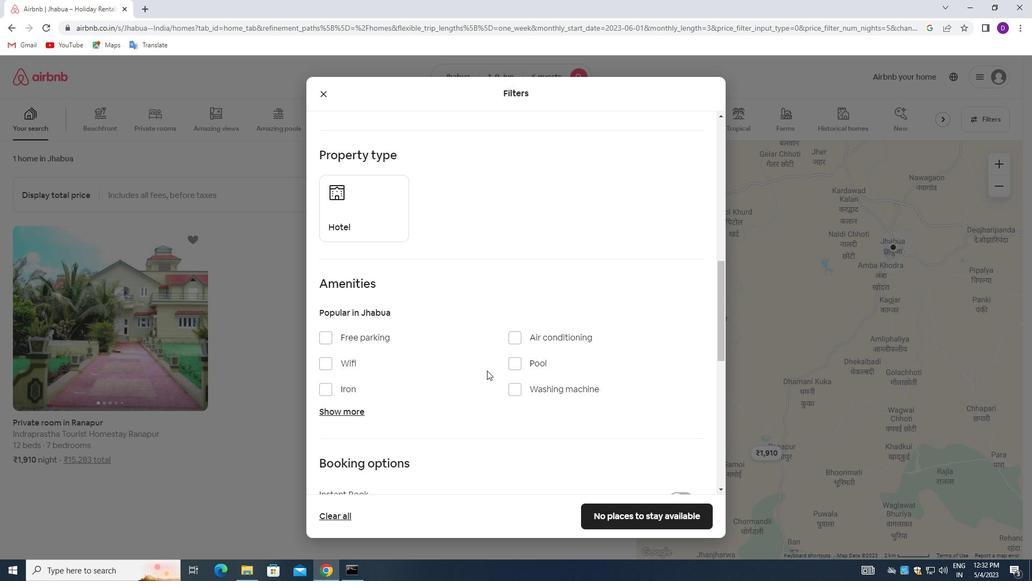 
Action: Mouse scrolled (487, 370) with delta (0, 0)
Screenshot: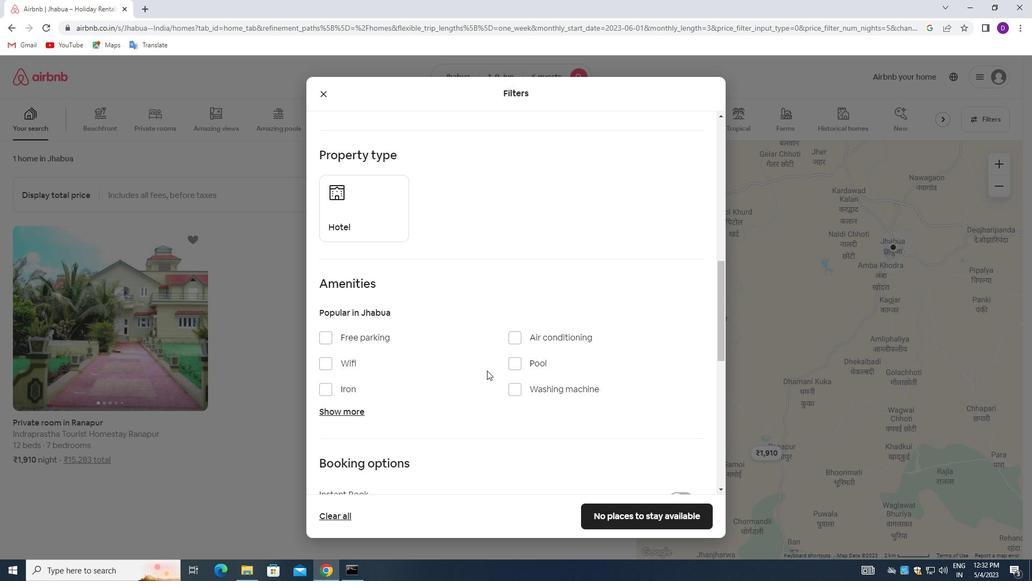 
Action: Mouse moved to (522, 381)
Screenshot: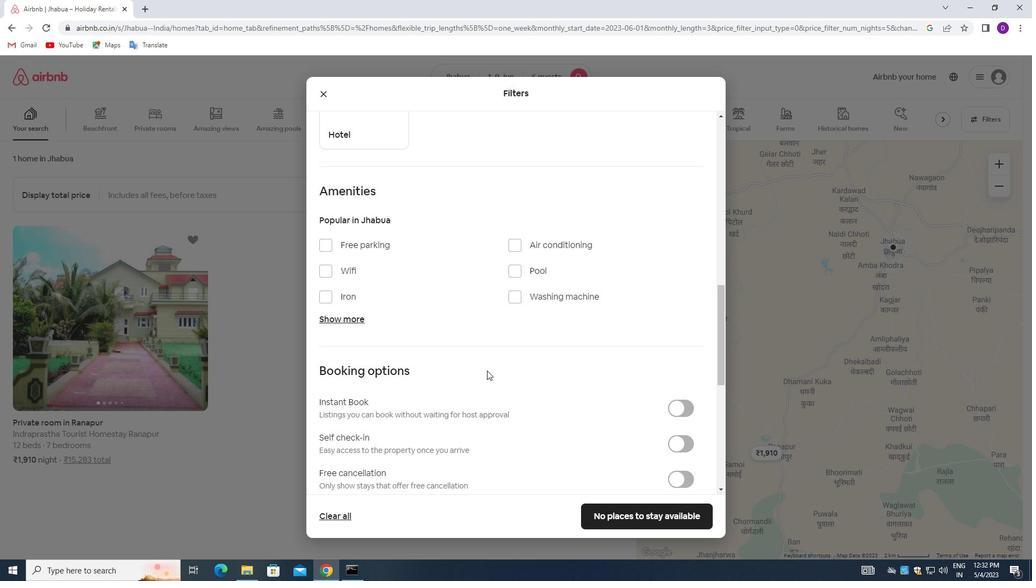 
Action: Mouse scrolled (522, 380) with delta (0, 0)
Screenshot: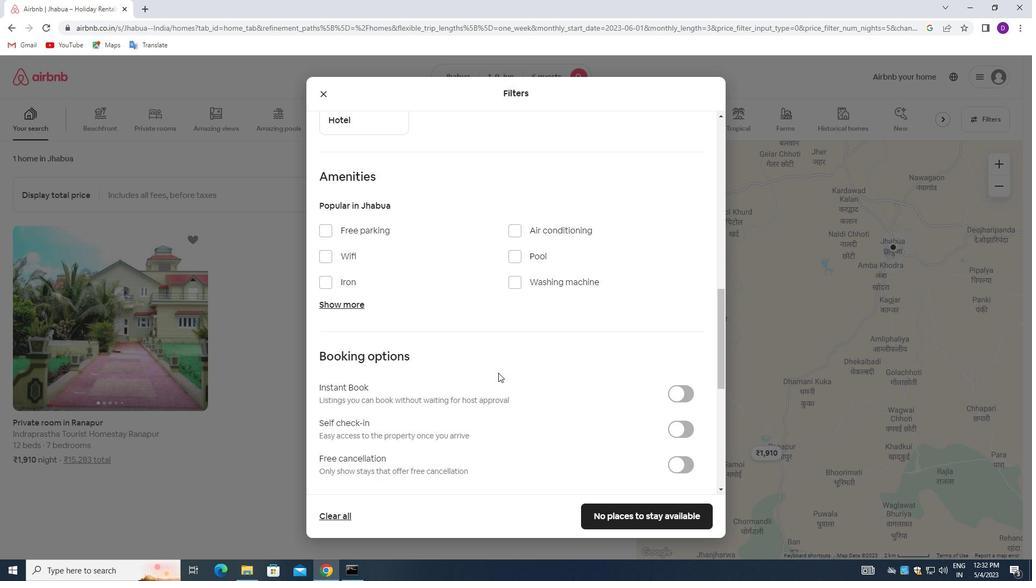 
Action: Mouse moved to (678, 376)
Screenshot: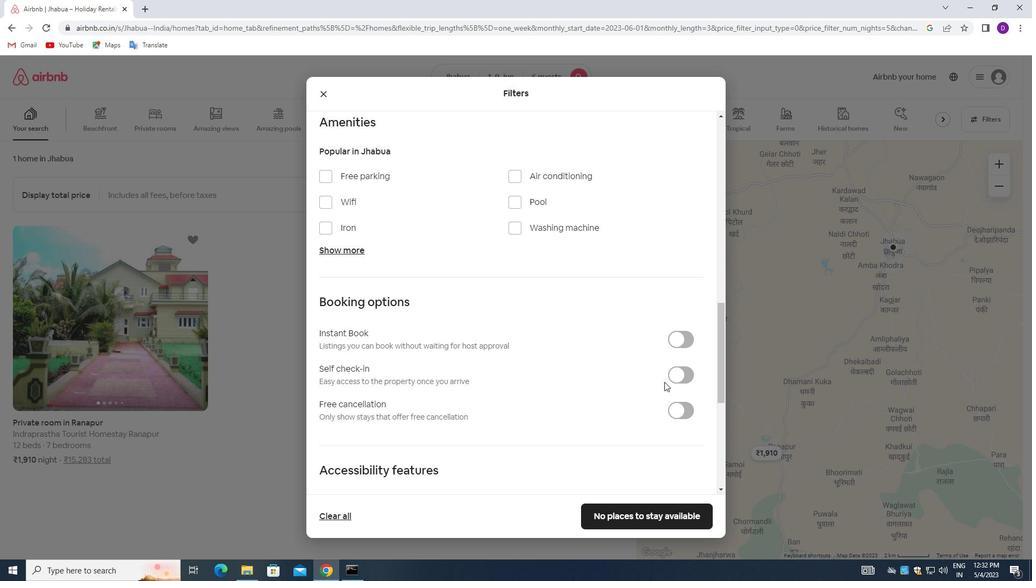 
Action: Mouse pressed left at (678, 376)
Screenshot: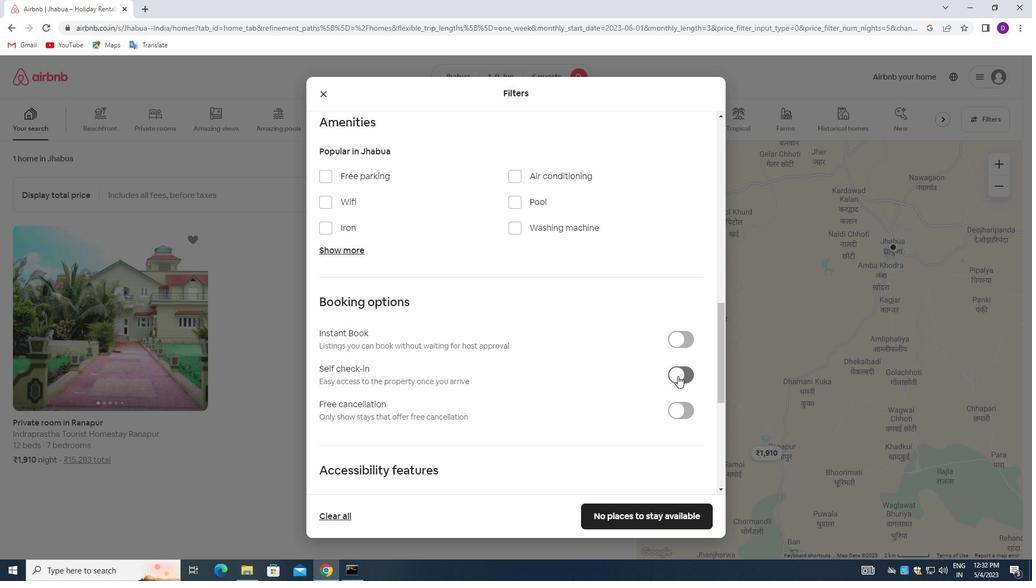 
Action: Mouse moved to (477, 375)
Screenshot: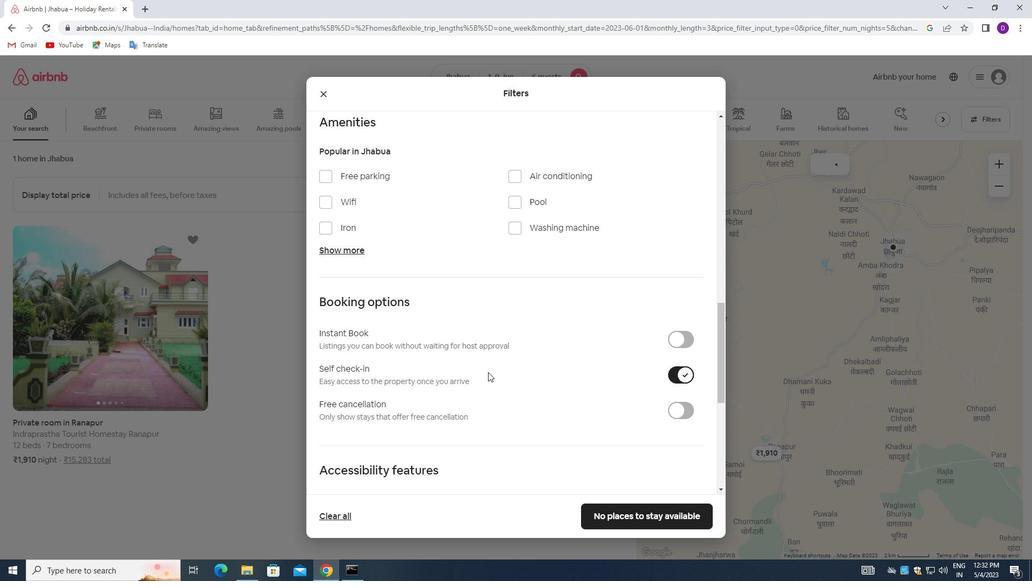 
Action: Mouse scrolled (477, 374) with delta (0, 0)
Screenshot: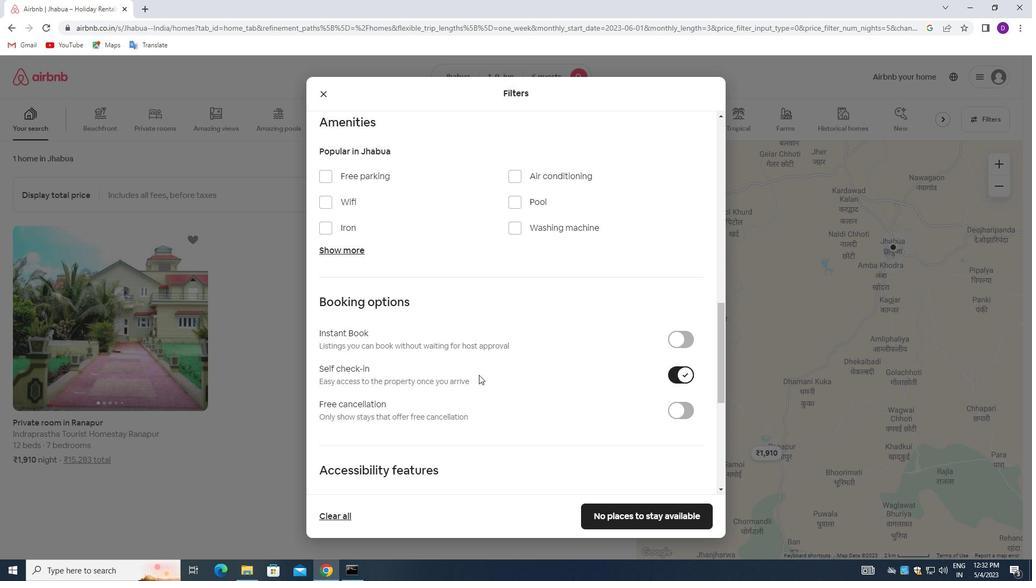
Action: Mouse moved to (477, 376)
Screenshot: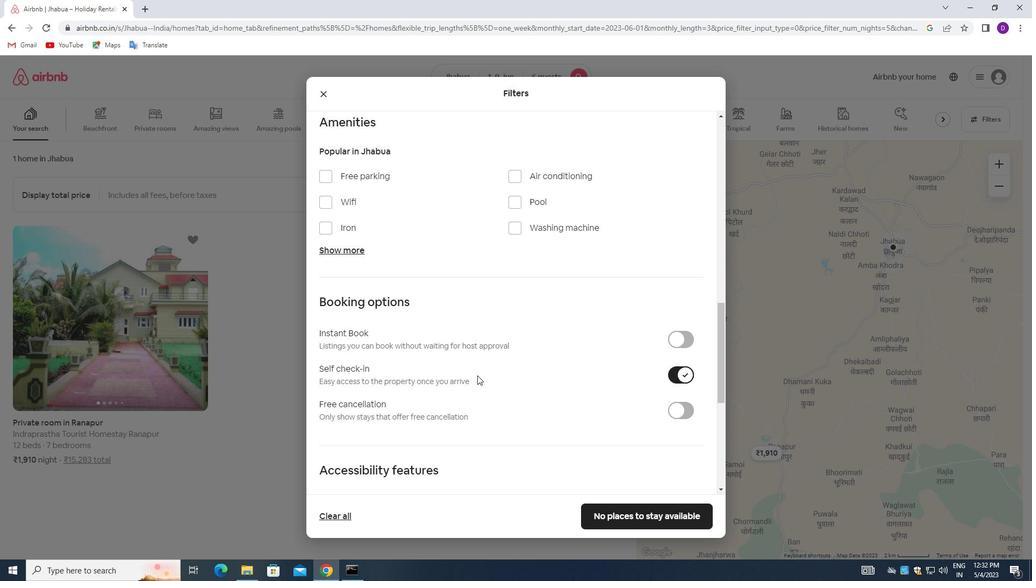 
Action: Mouse scrolled (477, 375) with delta (0, 0)
Screenshot: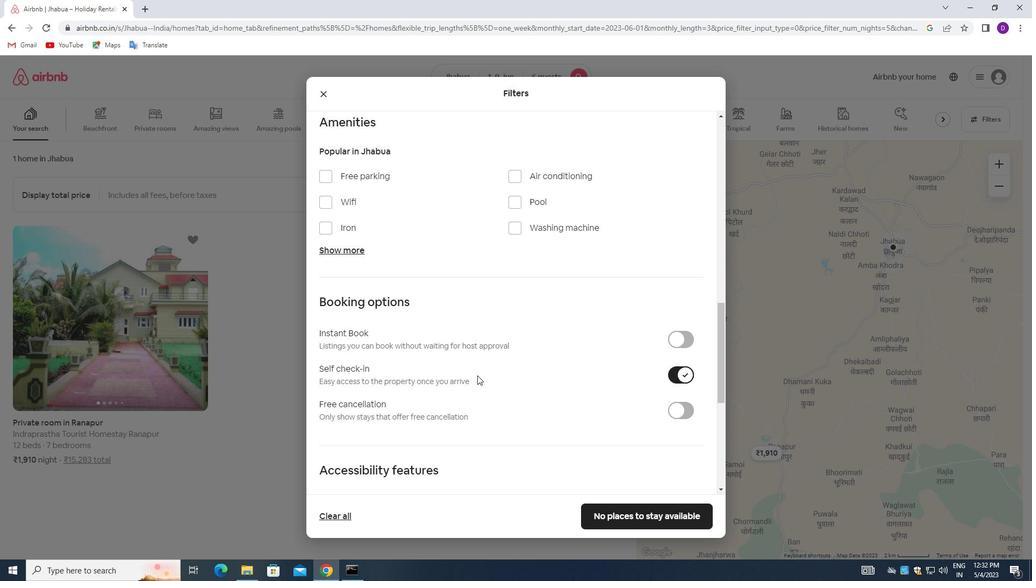 
Action: Mouse moved to (475, 380)
Screenshot: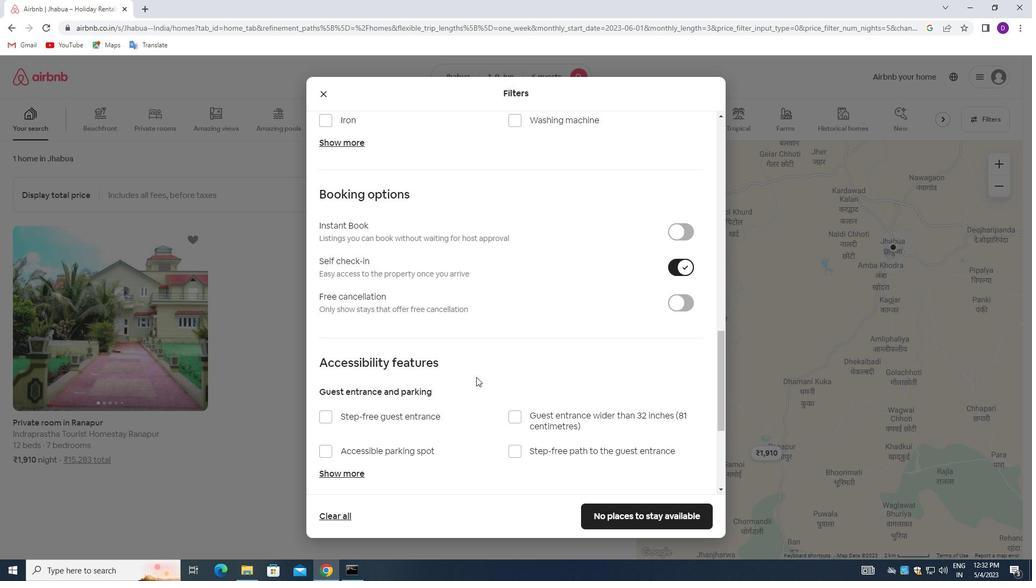
Action: Mouse scrolled (475, 379) with delta (0, 0)
Screenshot: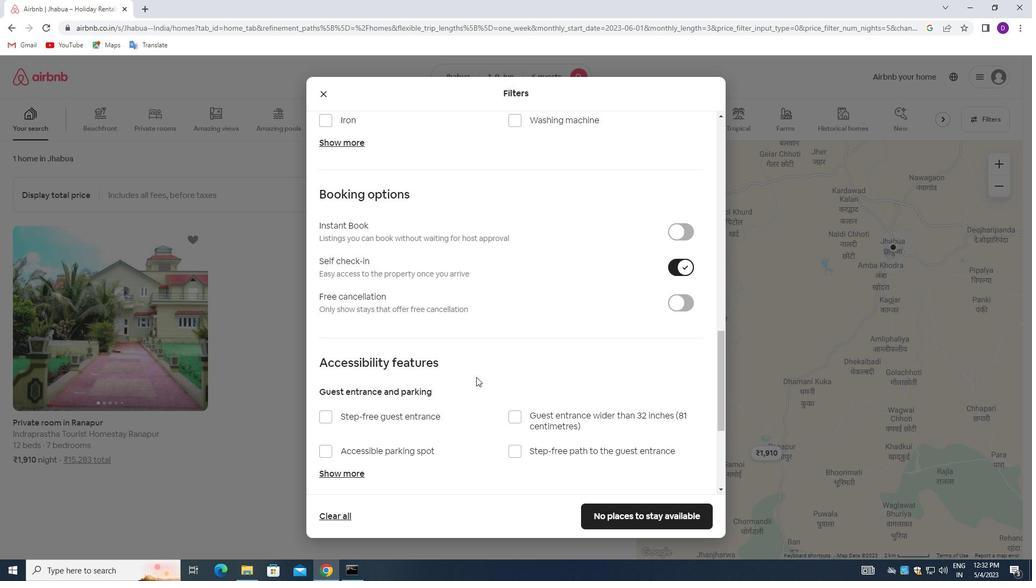 
Action: Mouse moved to (475, 385)
Screenshot: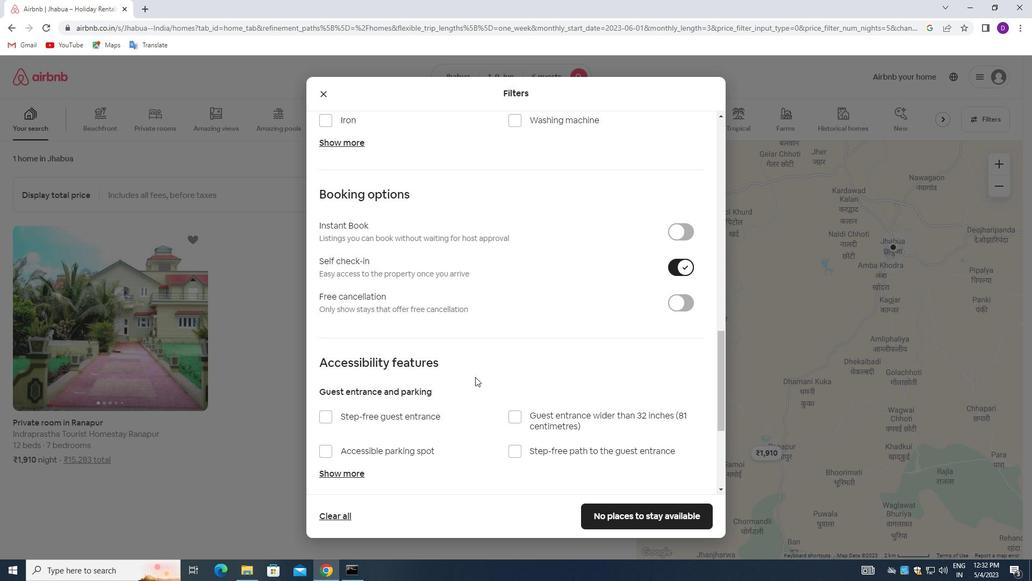 
Action: Mouse scrolled (475, 385) with delta (0, 0)
Screenshot: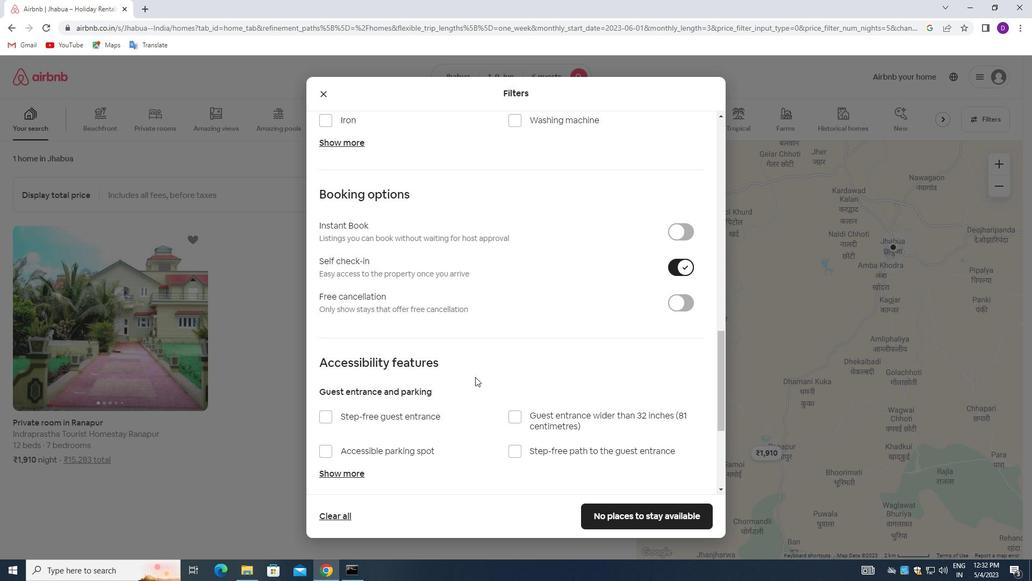 
Action: Mouse moved to (473, 388)
Screenshot: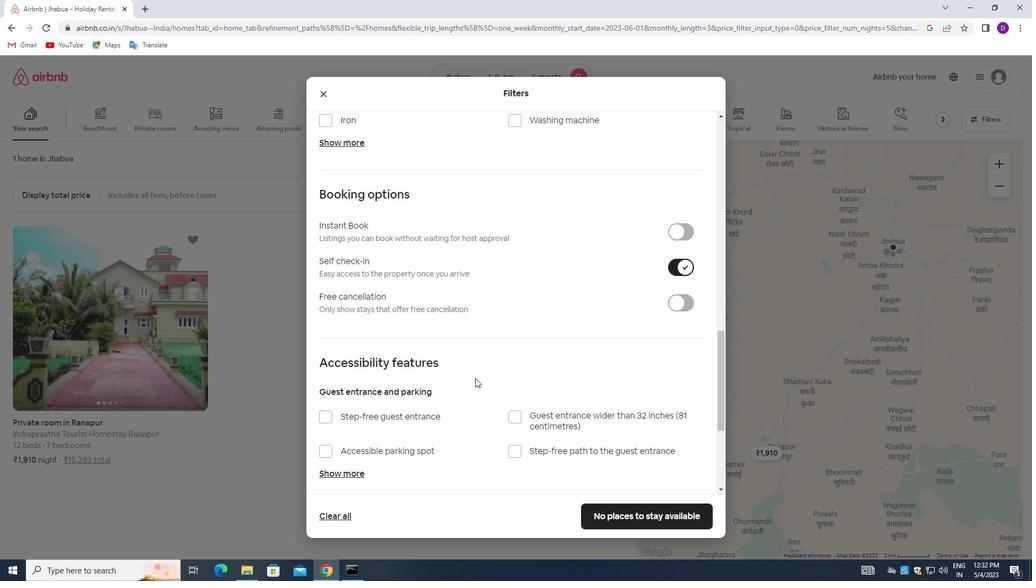 
Action: Mouse scrolled (473, 388) with delta (0, 0)
Screenshot: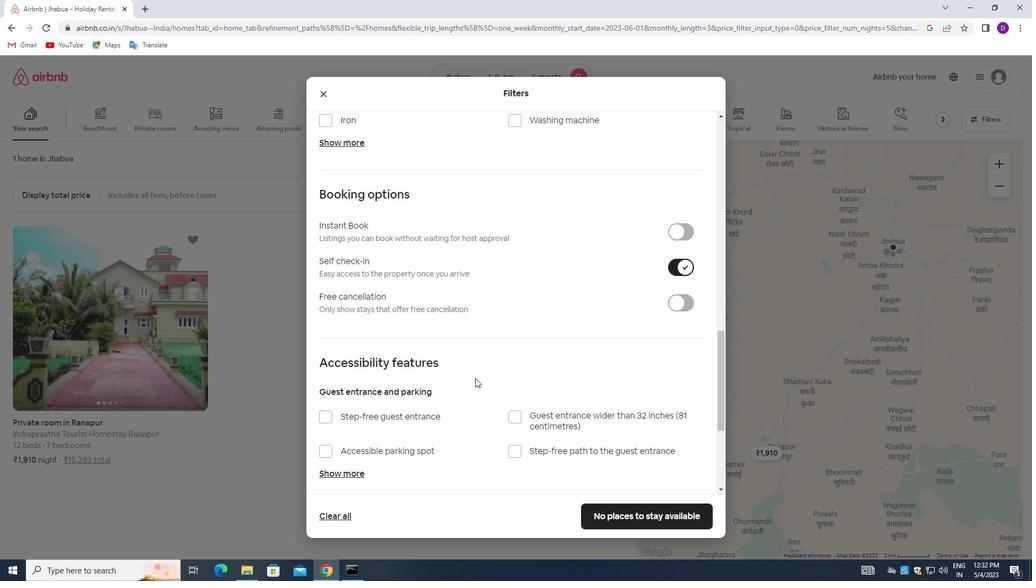 
Action: Mouse moved to (464, 399)
Screenshot: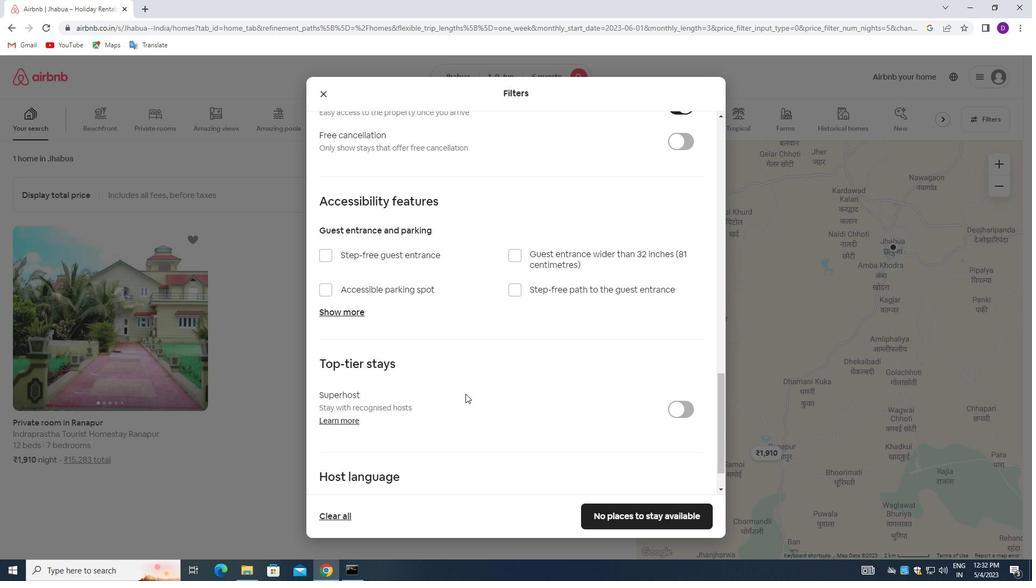 
Action: Mouse scrolled (464, 399) with delta (0, 0)
Screenshot: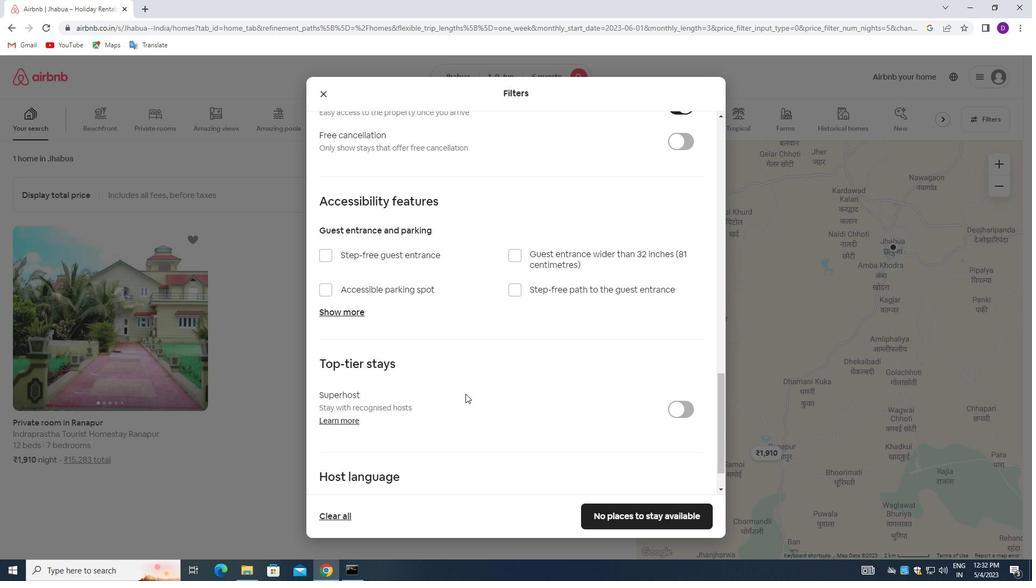 
Action: Mouse moved to (464, 400)
Screenshot: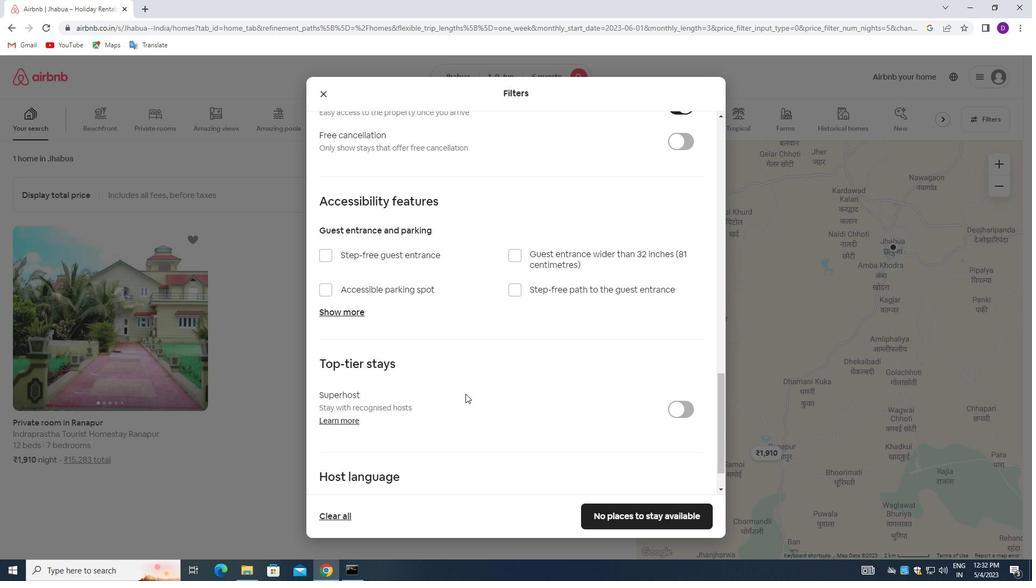 
Action: Mouse scrolled (464, 400) with delta (0, 0)
Screenshot: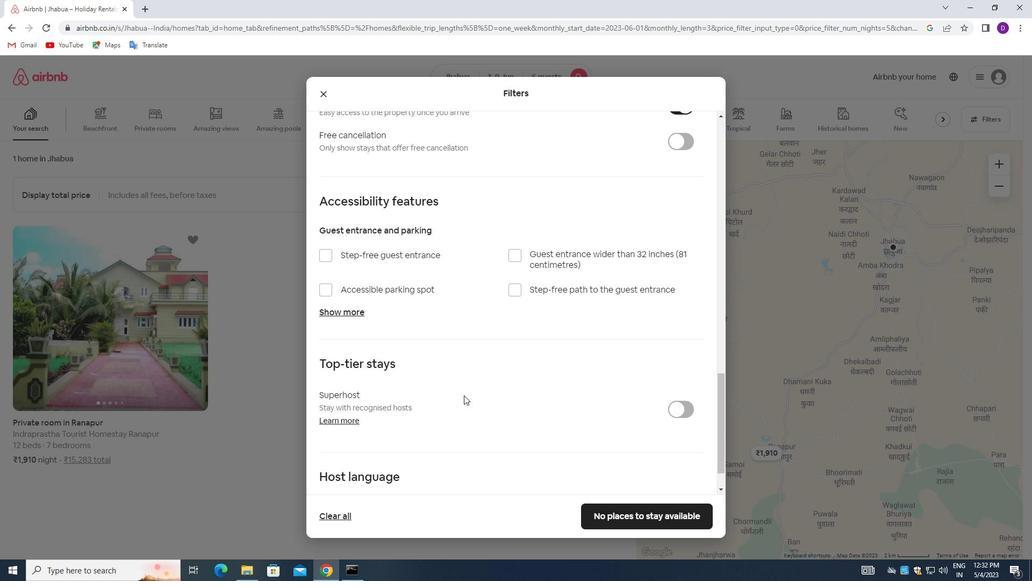 
Action: Mouse moved to (465, 432)
Screenshot: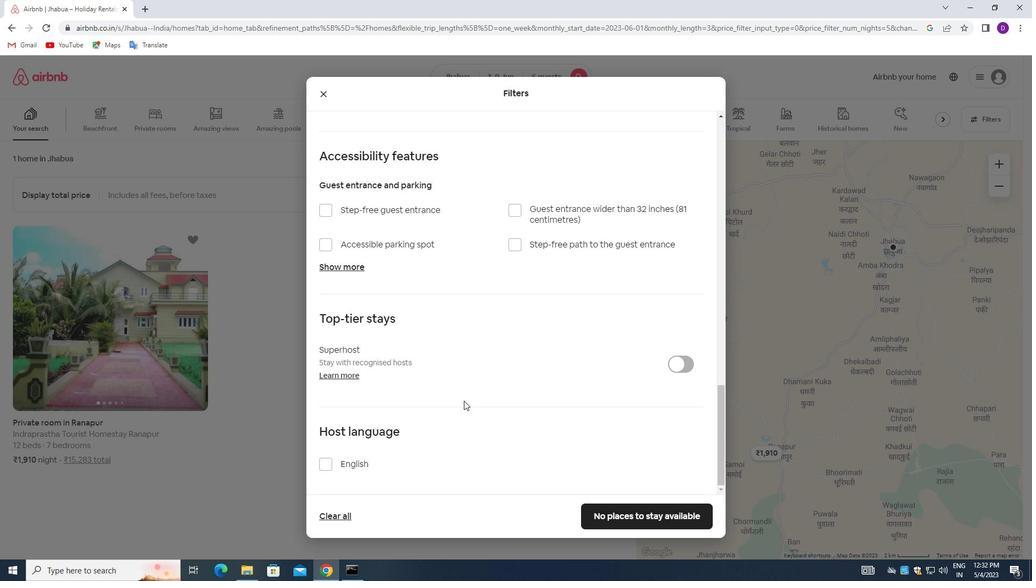 
Action: Mouse scrolled (465, 431) with delta (0, 0)
Screenshot: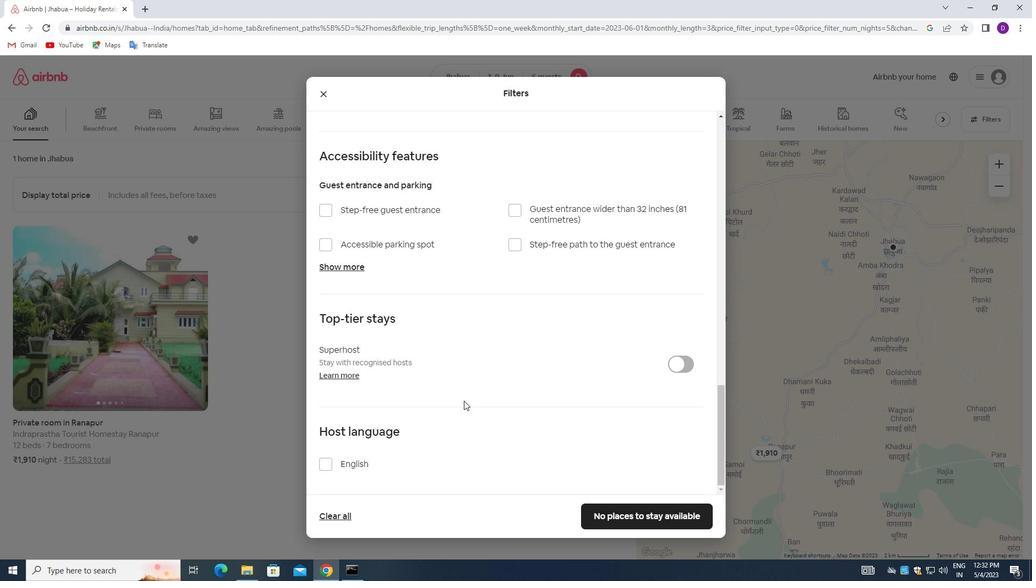 
Action: Mouse moved to (326, 466)
Screenshot: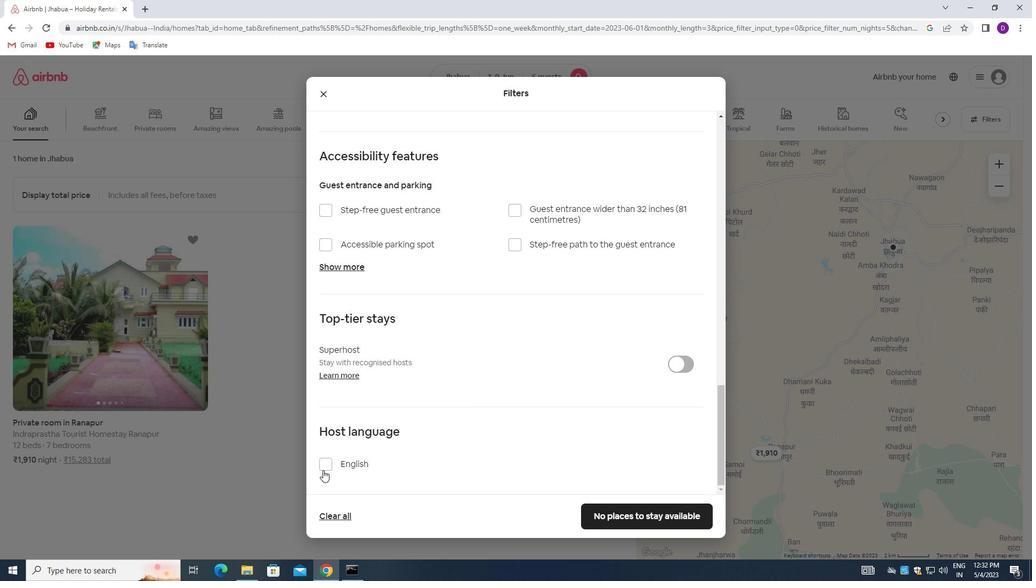 
Action: Mouse pressed left at (326, 466)
Screenshot: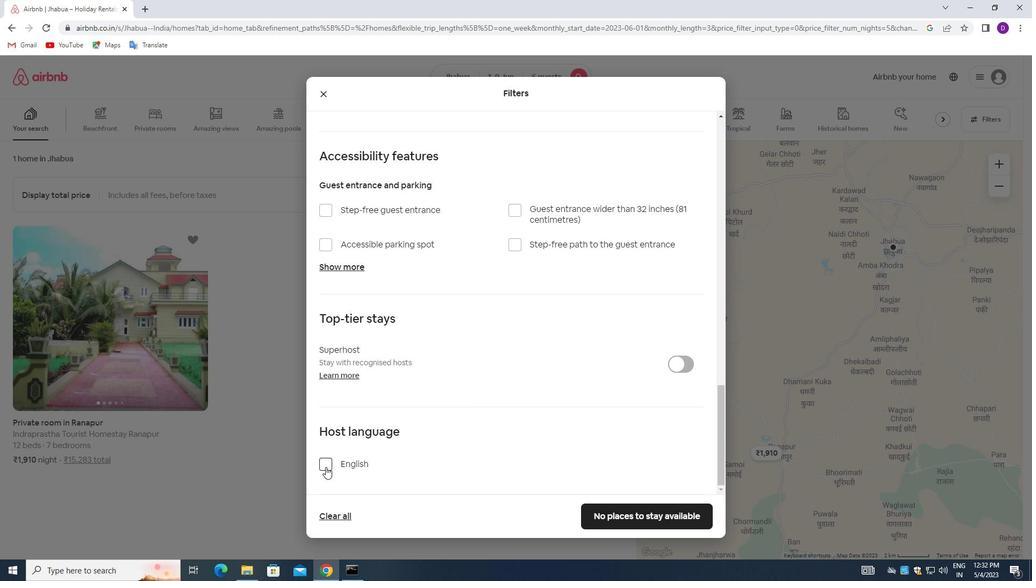 
Action: Mouse moved to (645, 514)
Screenshot: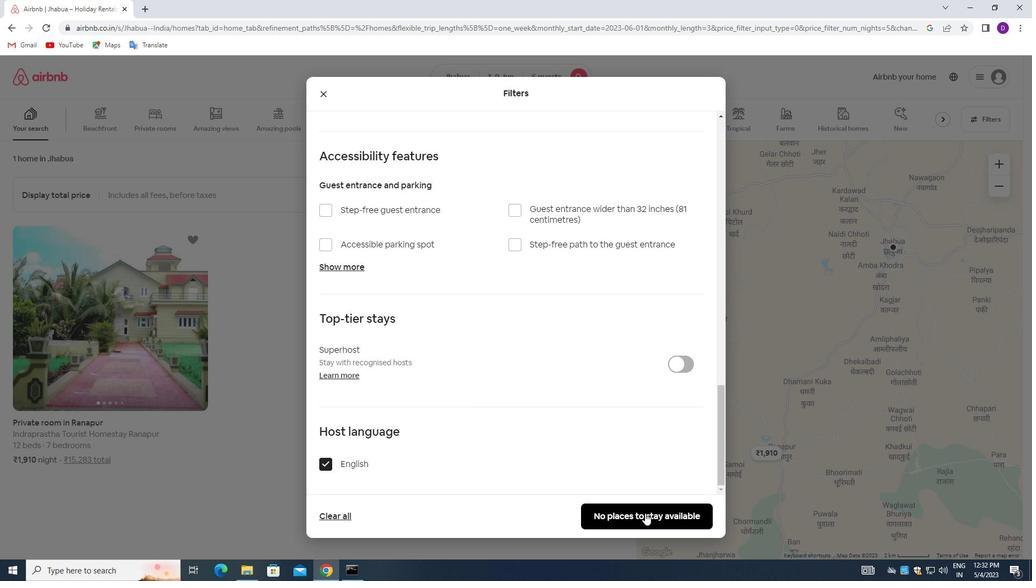 
Action: Mouse pressed left at (645, 514)
Screenshot: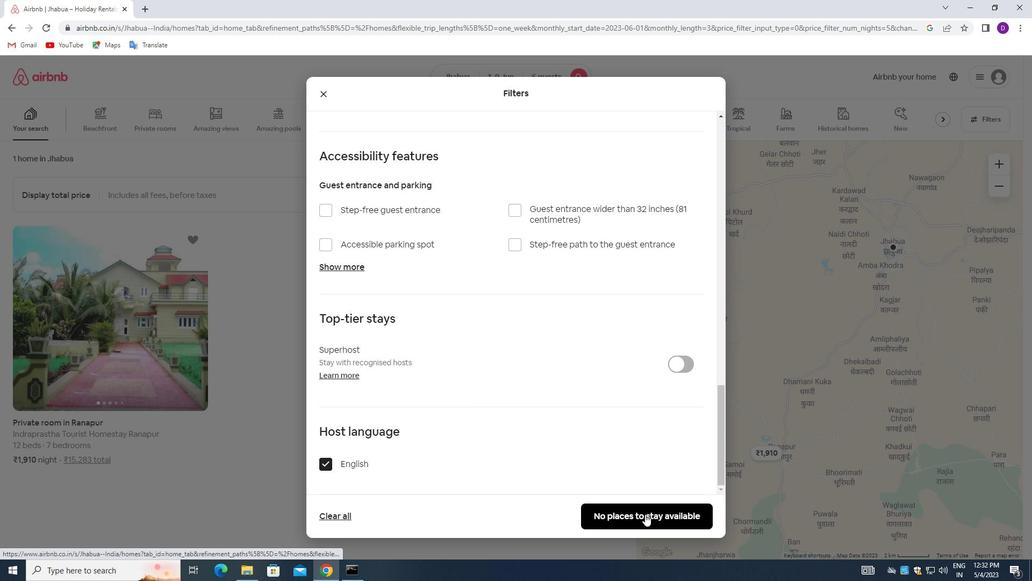
Action: Mouse moved to (587, 364)
Screenshot: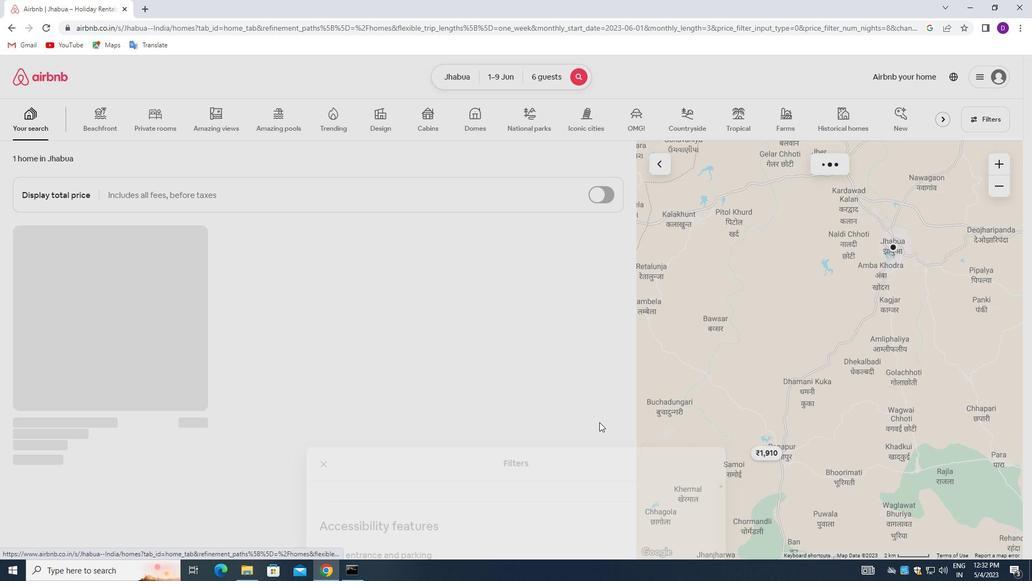 
